 Task: Look for space in Karera, India from 2nd September, 2023 to 6th September, 2023 for 2 adults in price range Rs.15000 to Rs.20000. Place can be entire place with 1  bedroom having 1 bed and 1 bathroom. Property type can be house, flat, guest house, hotel. Booking option can be shelf check-in. Required host language is English.
Action: Mouse moved to (401, 69)
Screenshot: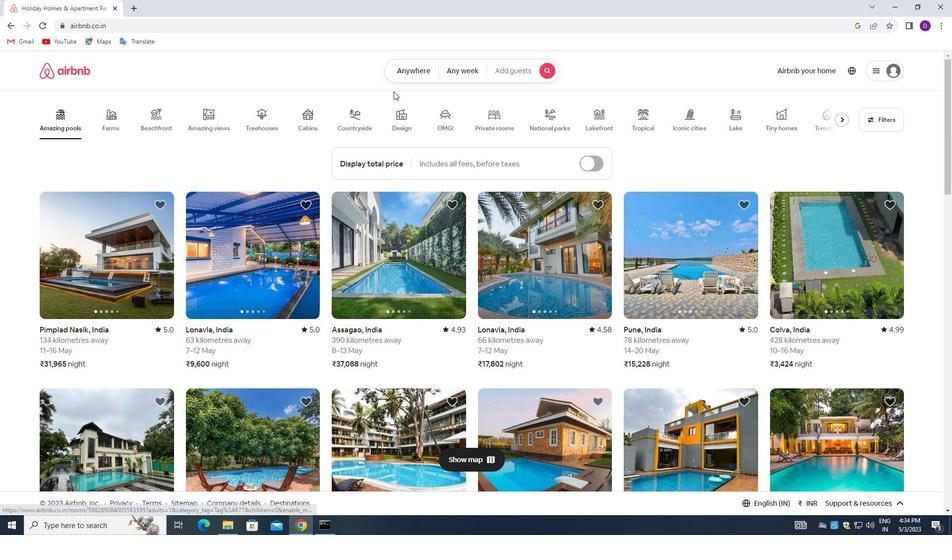
Action: Mouse pressed left at (401, 69)
Screenshot: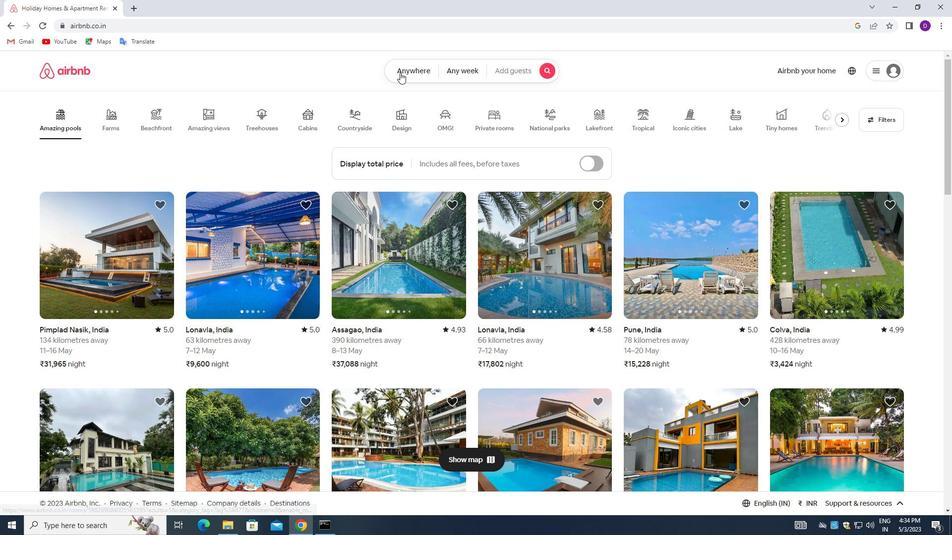 
Action: Mouse moved to (316, 111)
Screenshot: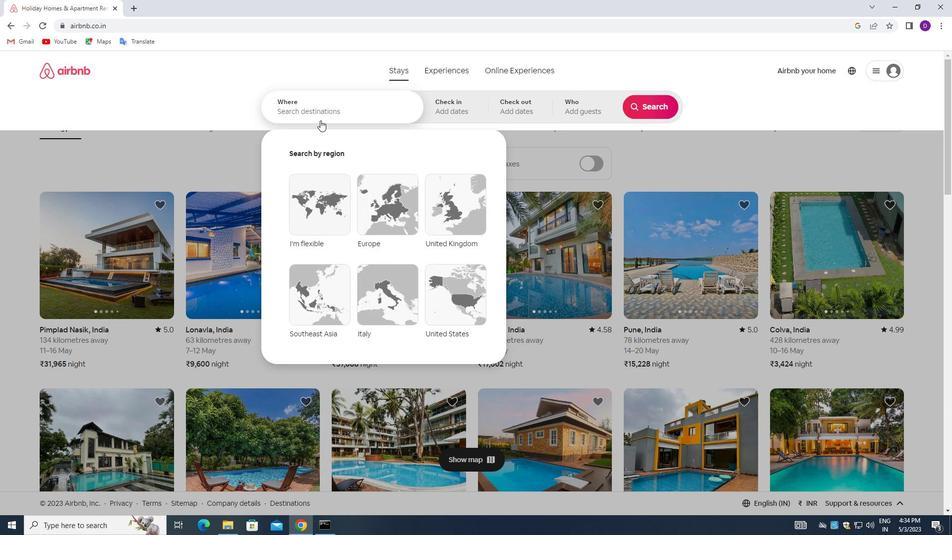 
Action: Mouse pressed left at (316, 111)
Screenshot: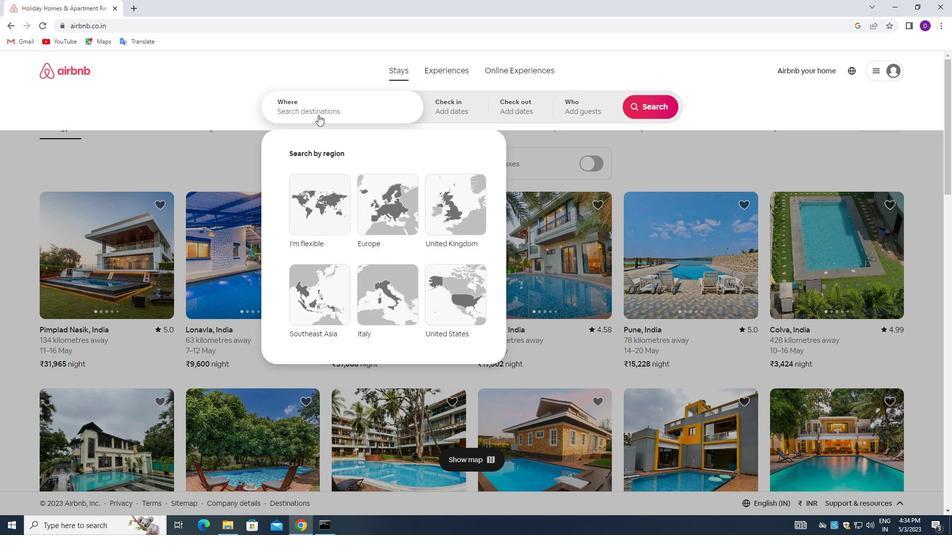 
Action: Mouse moved to (212, 109)
Screenshot: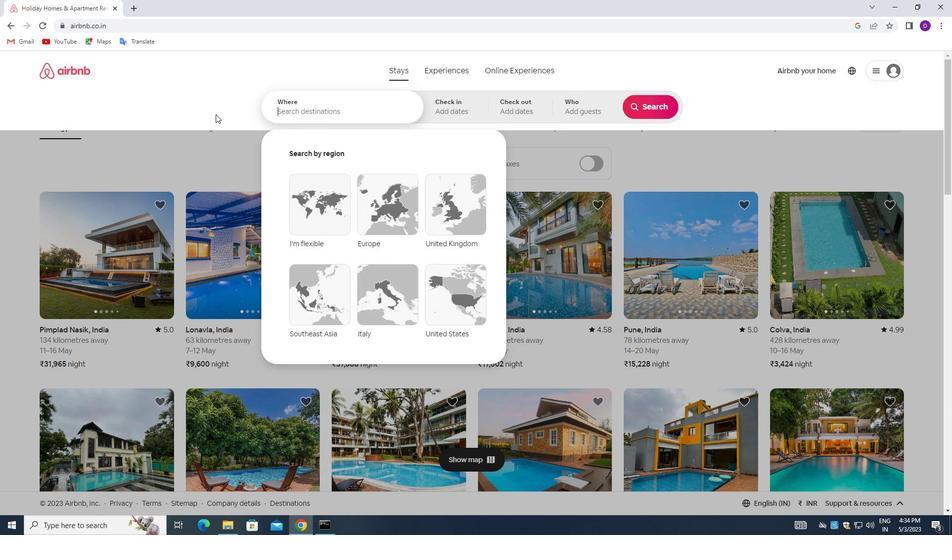 
Action: Key pressed <Key.shift>KARERA,<Key.space><Key.shift>INDIA<Key.enter>
Screenshot: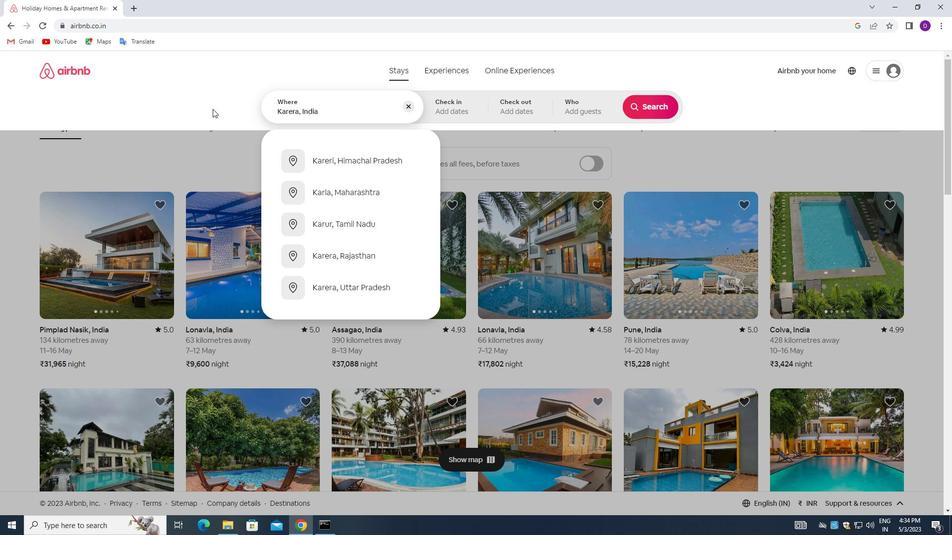 
Action: Mouse moved to (647, 189)
Screenshot: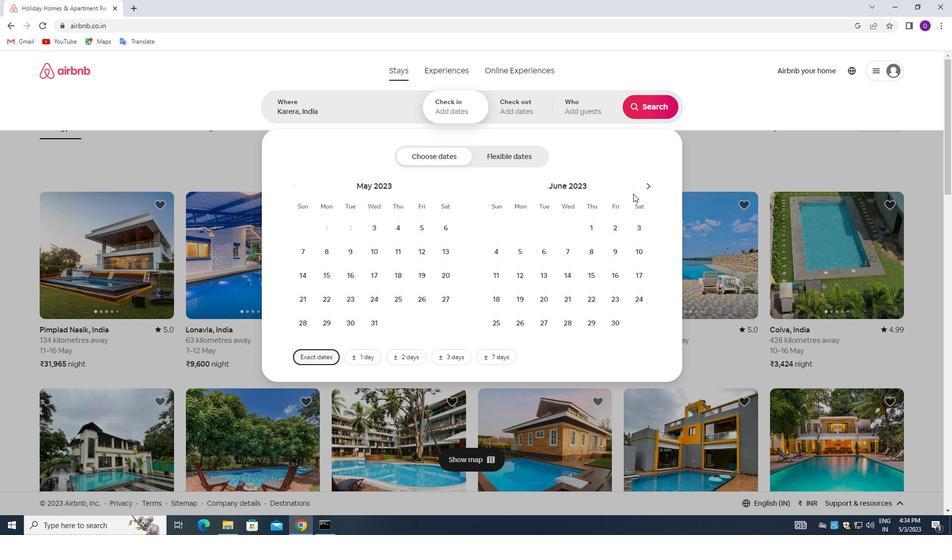 
Action: Mouse pressed left at (647, 189)
Screenshot: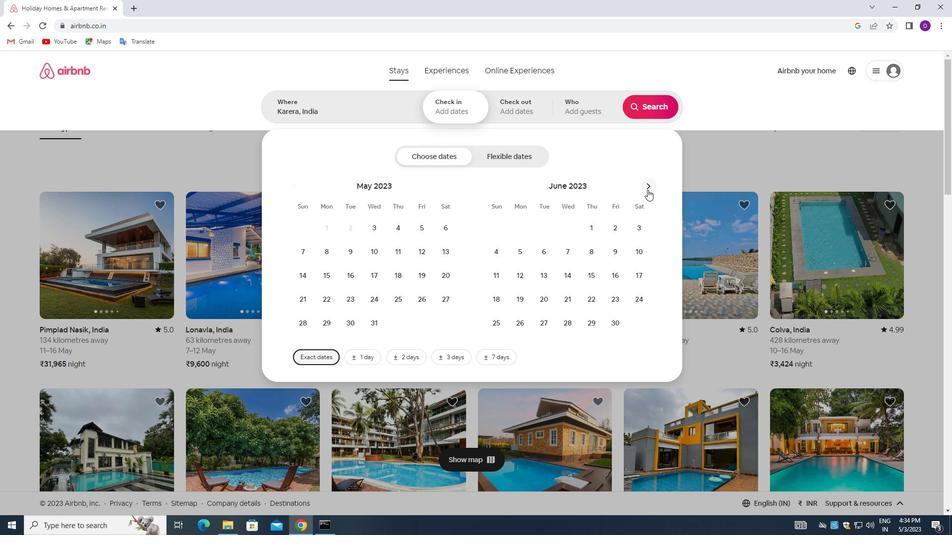 
Action: Mouse pressed left at (647, 189)
Screenshot: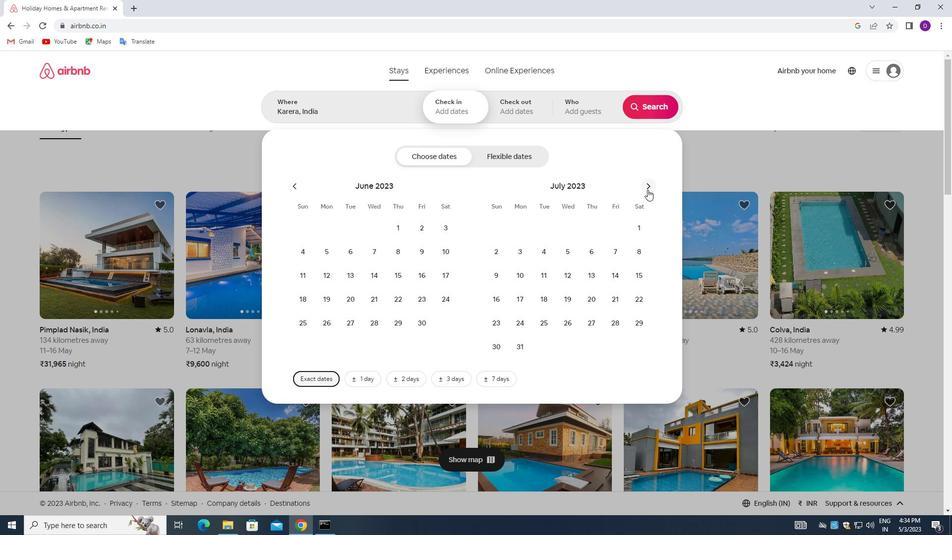 
Action: Mouse pressed left at (647, 189)
Screenshot: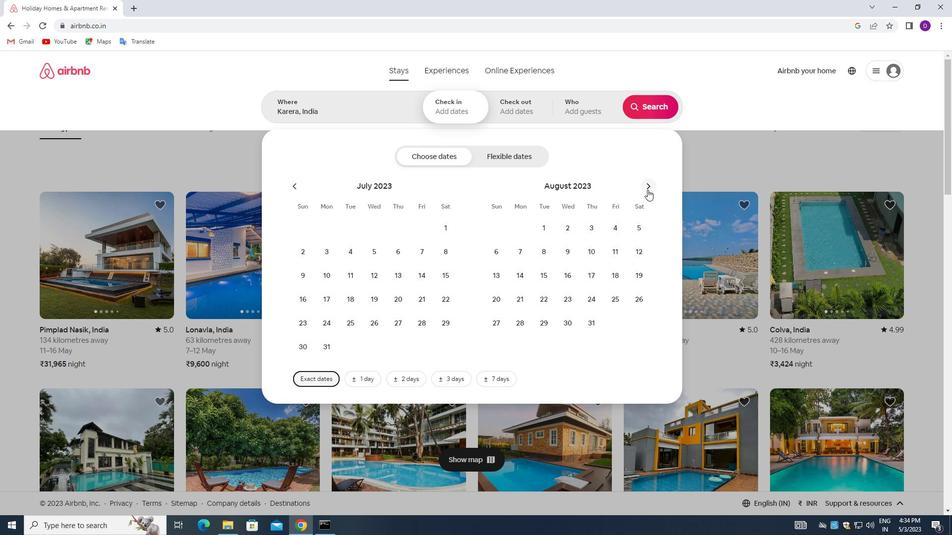 
Action: Mouse moved to (640, 228)
Screenshot: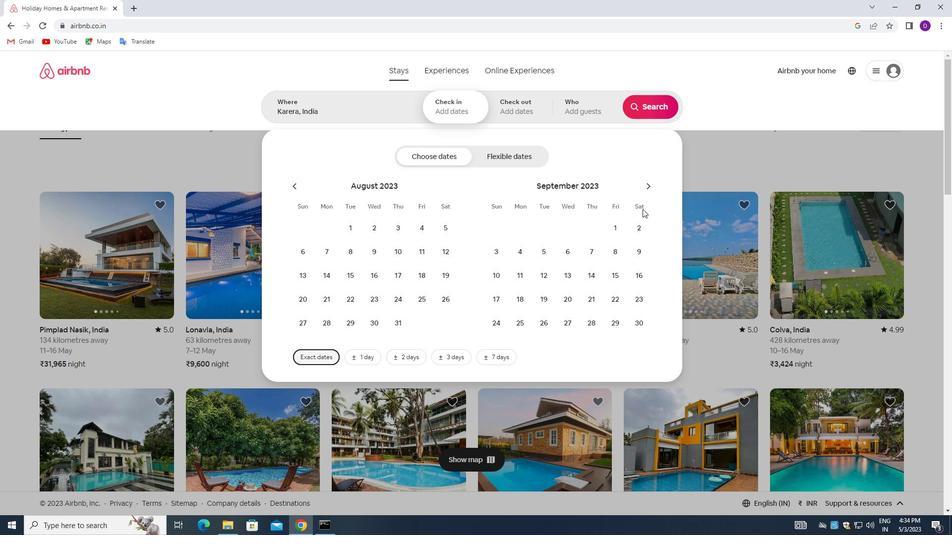 
Action: Mouse pressed left at (640, 228)
Screenshot: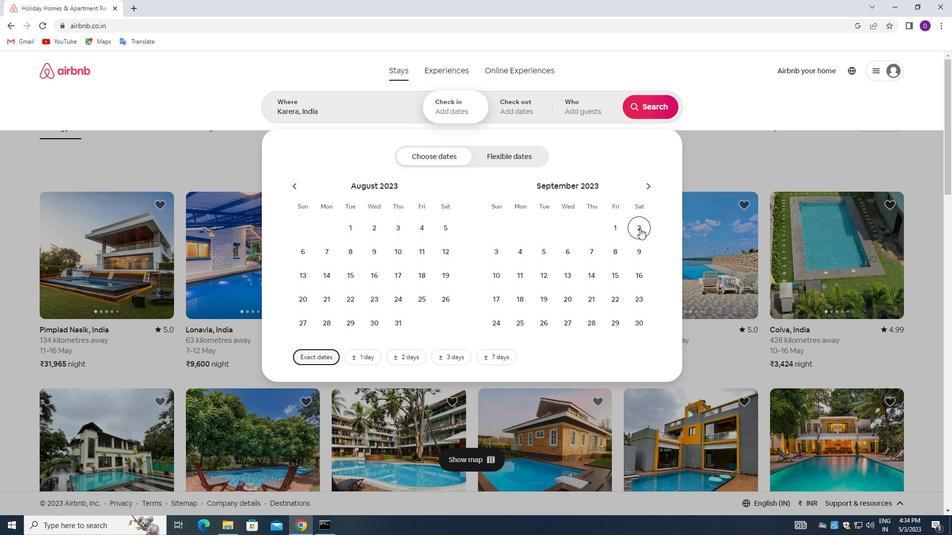 
Action: Mouse moved to (573, 250)
Screenshot: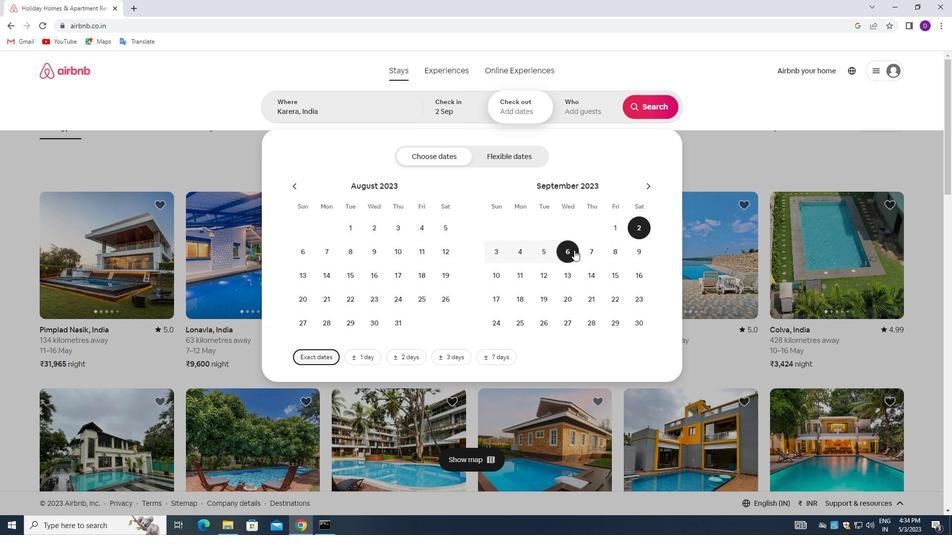 
Action: Mouse pressed left at (573, 250)
Screenshot: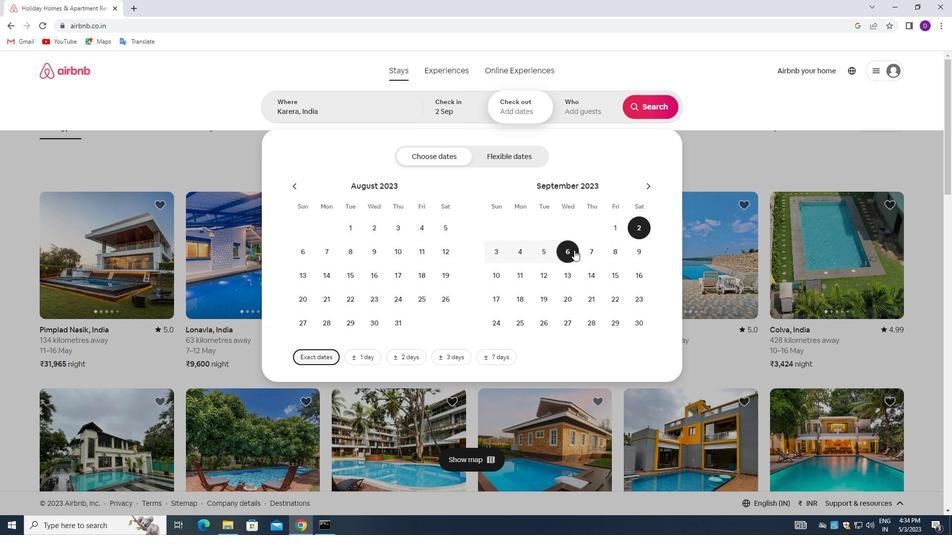
Action: Mouse moved to (573, 106)
Screenshot: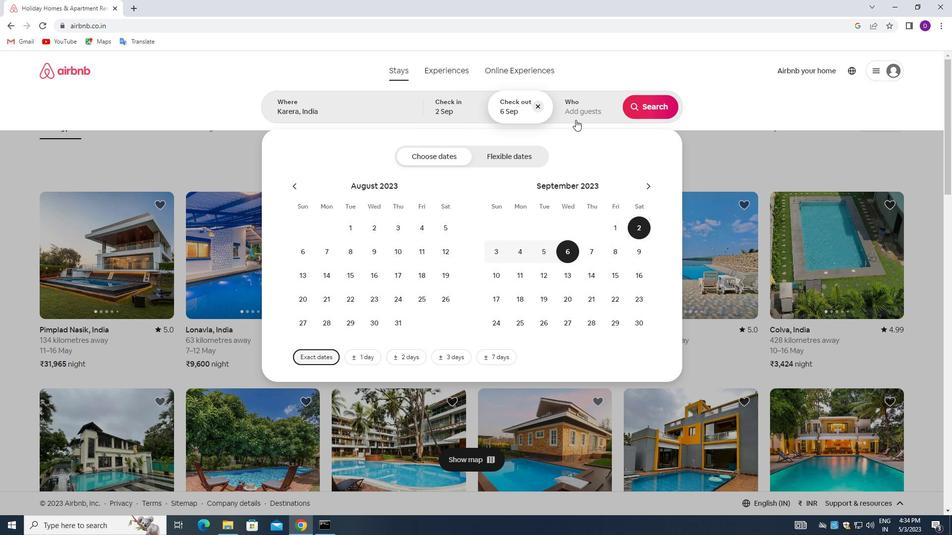 
Action: Mouse pressed left at (573, 106)
Screenshot: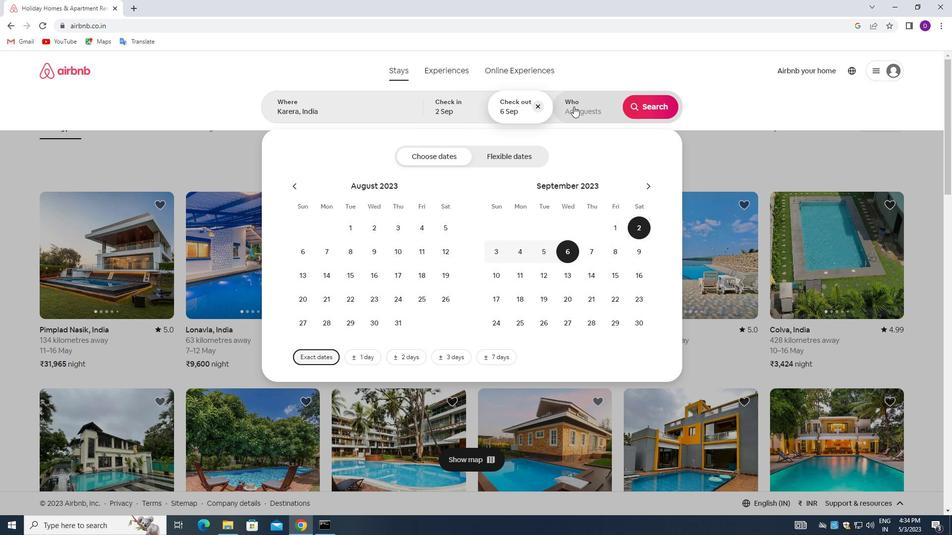 
Action: Mouse moved to (650, 161)
Screenshot: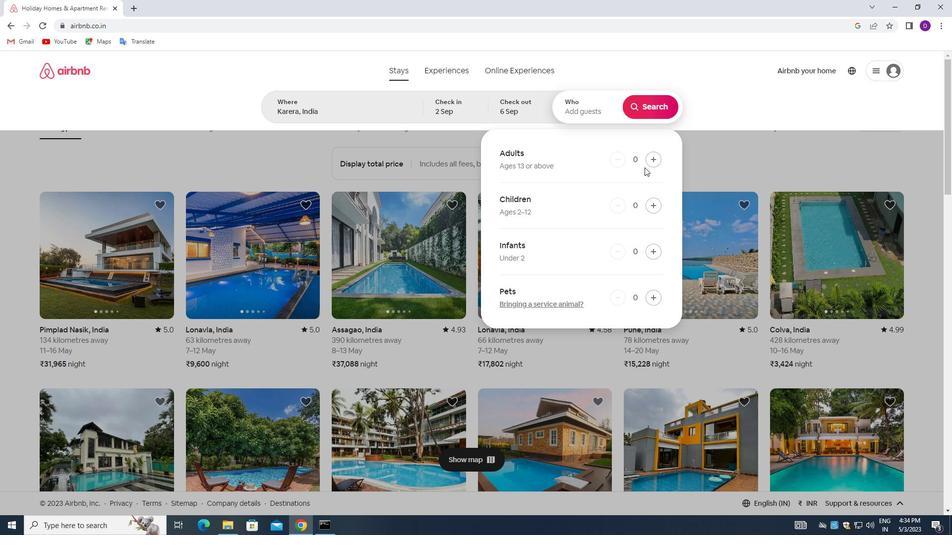 
Action: Mouse pressed left at (650, 161)
Screenshot: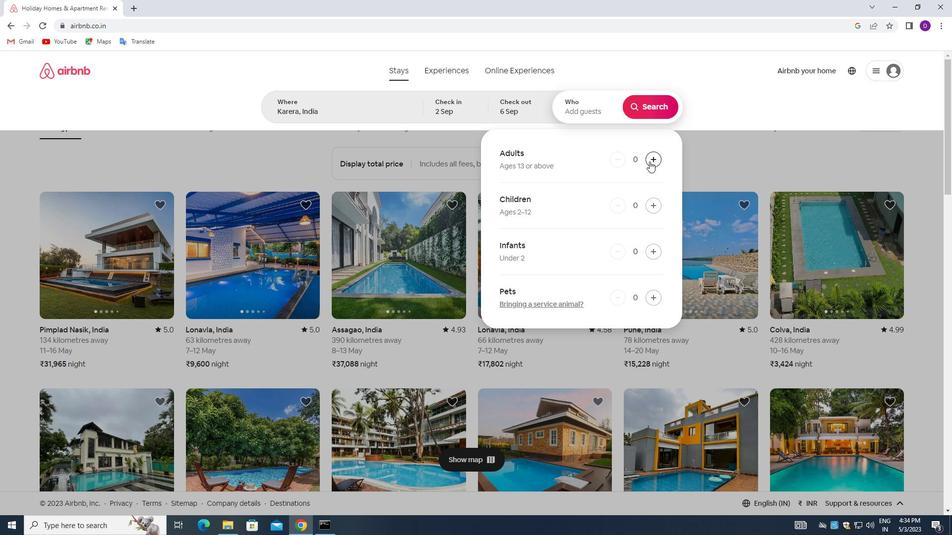 
Action: Mouse moved to (650, 161)
Screenshot: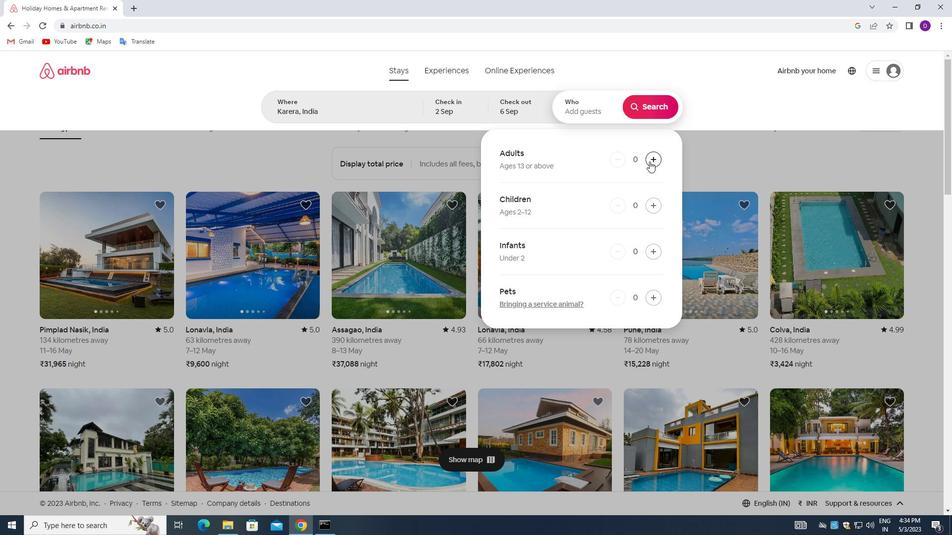 
Action: Mouse pressed left at (650, 161)
Screenshot: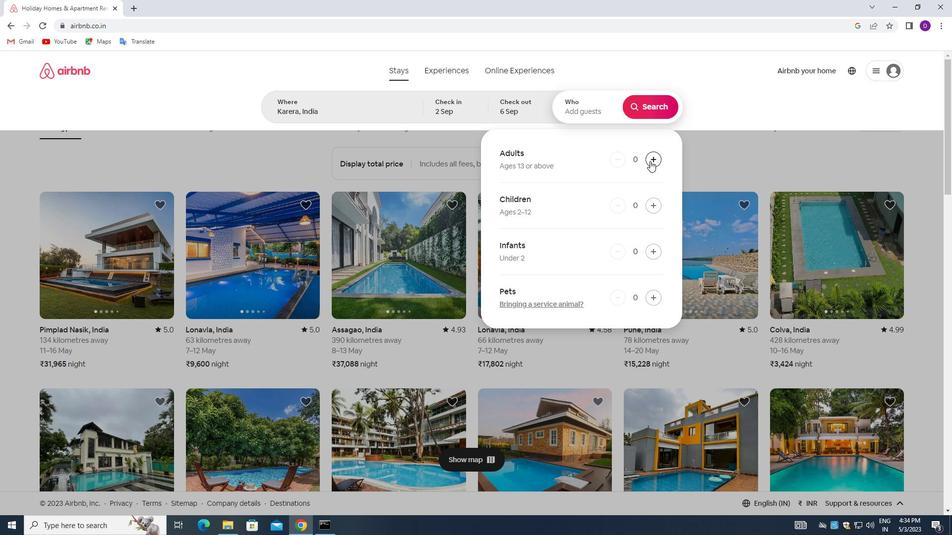 
Action: Mouse moved to (652, 108)
Screenshot: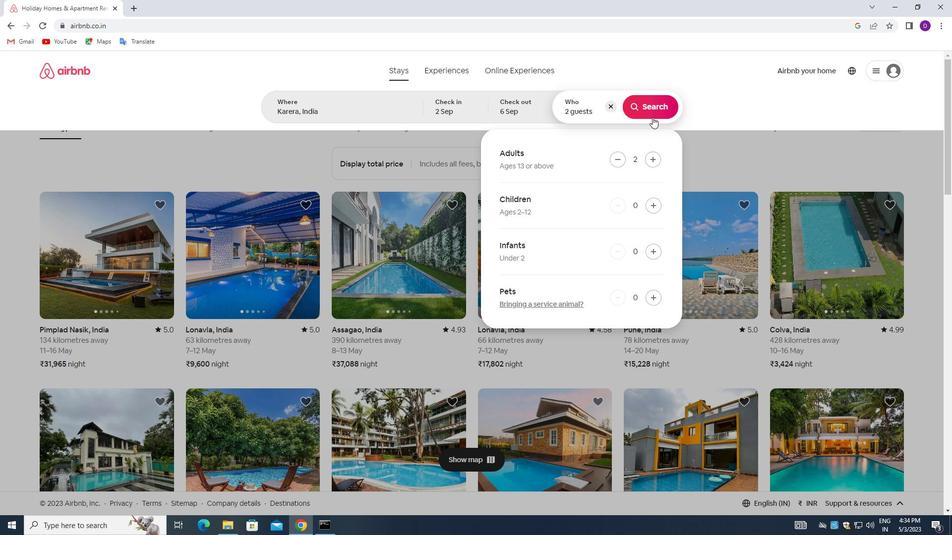 
Action: Mouse pressed left at (652, 108)
Screenshot: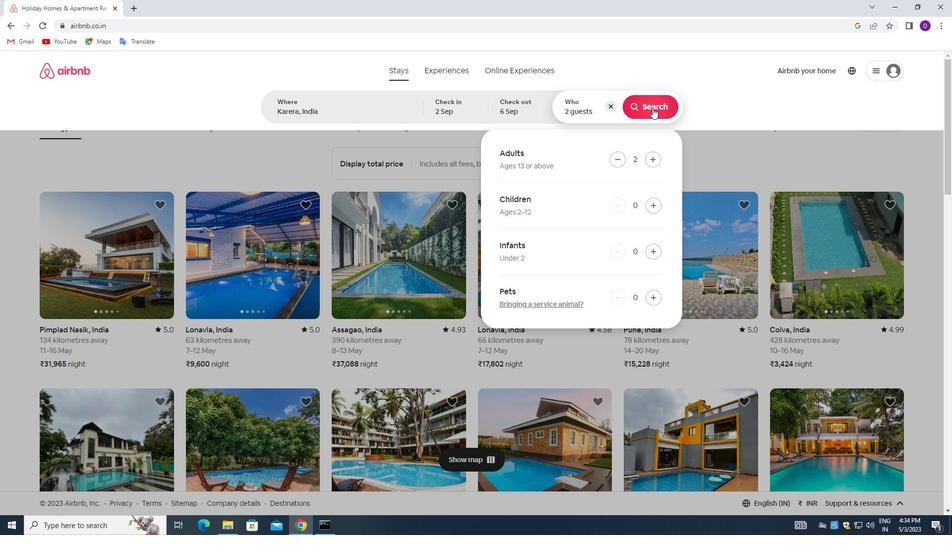 
Action: Mouse moved to (902, 102)
Screenshot: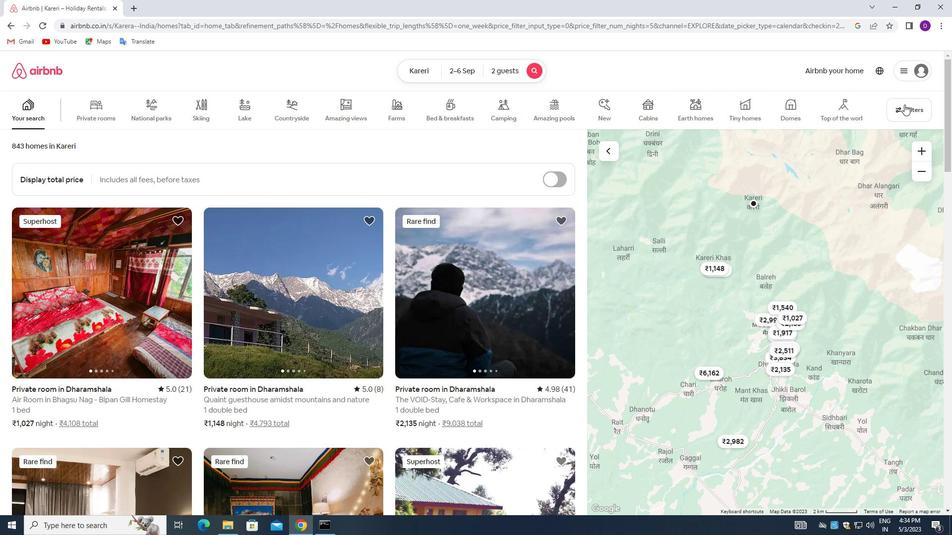 
Action: Mouse pressed left at (902, 102)
Screenshot: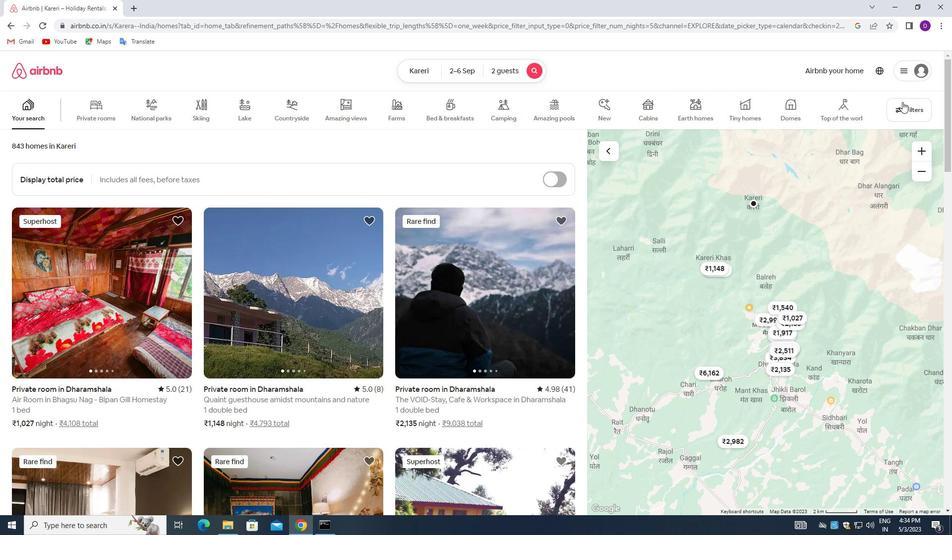 
Action: Mouse moved to (348, 237)
Screenshot: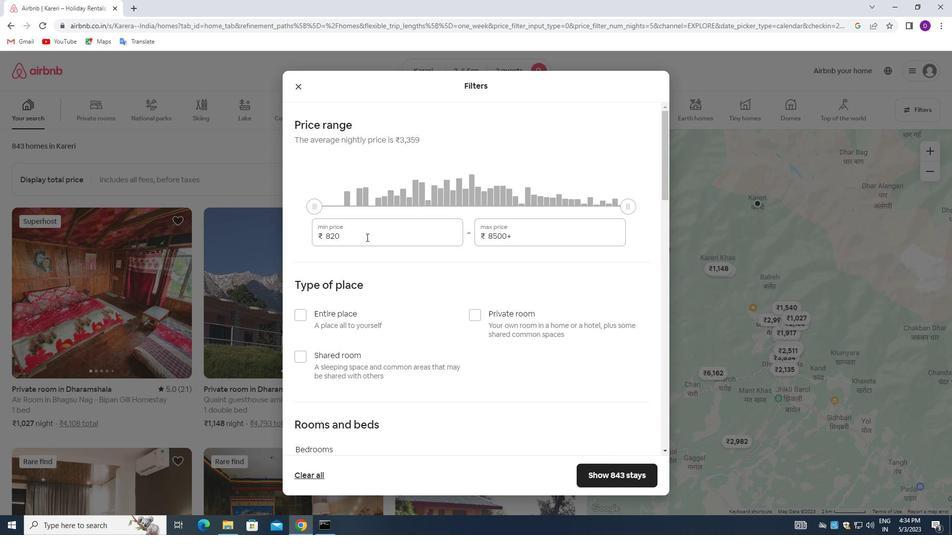 
Action: Mouse pressed left at (348, 237)
Screenshot: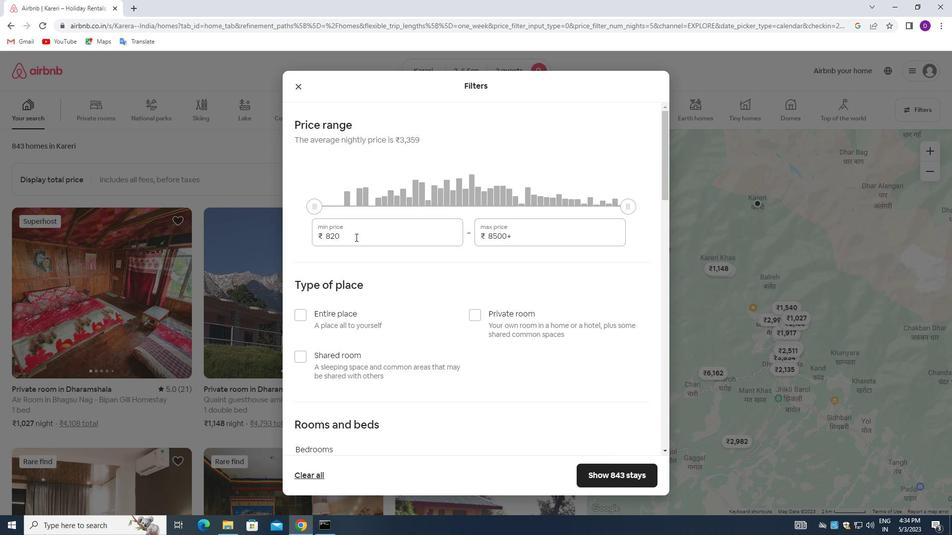 
Action: Mouse pressed left at (348, 237)
Screenshot: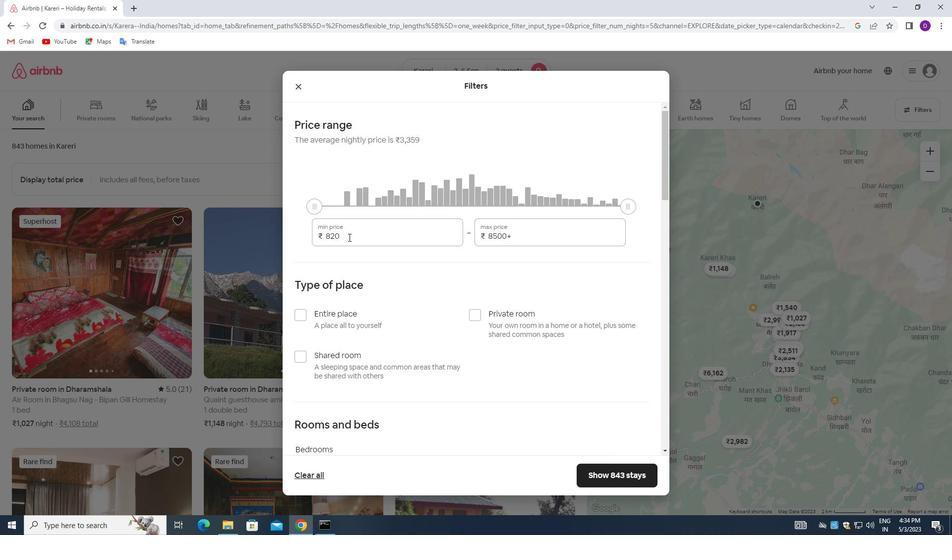 
Action: Key pressed 15000<Key.tab>20000
Screenshot: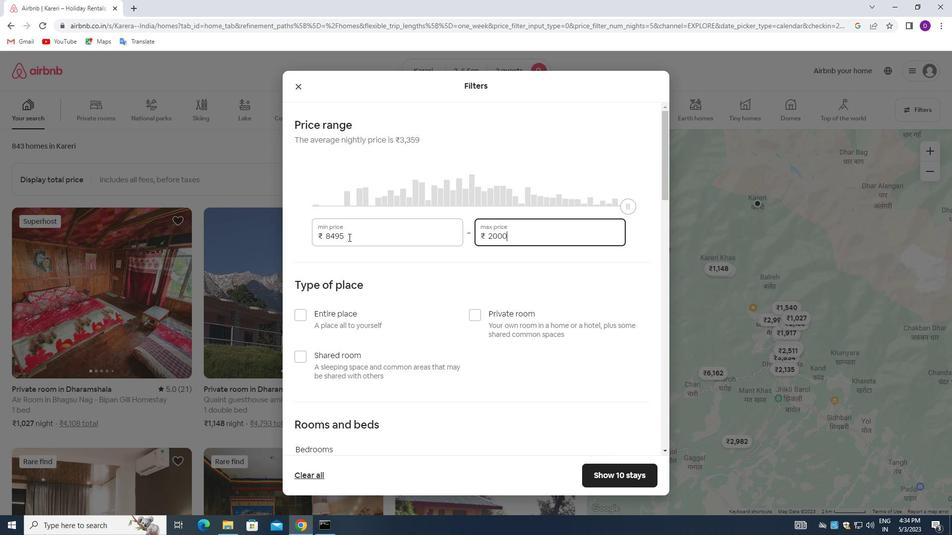
Action: Mouse moved to (414, 322)
Screenshot: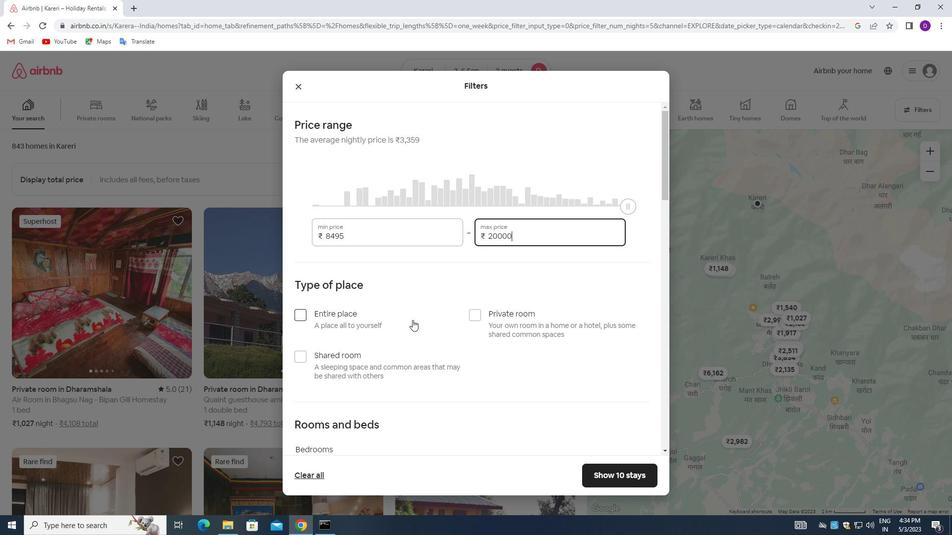 
Action: Mouse scrolled (414, 322) with delta (0, 0)
Screenshot: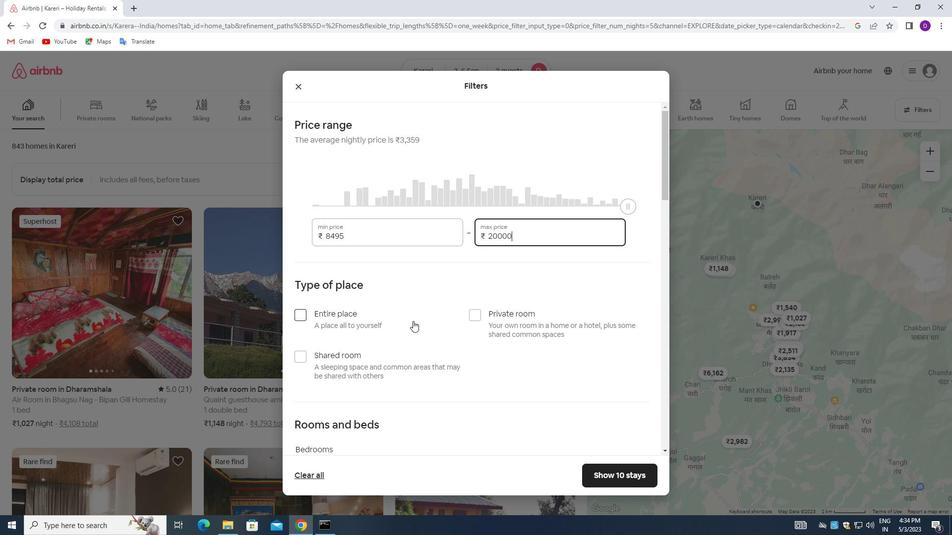 
Action: Mouse moved to (302, 266)
Screenshot: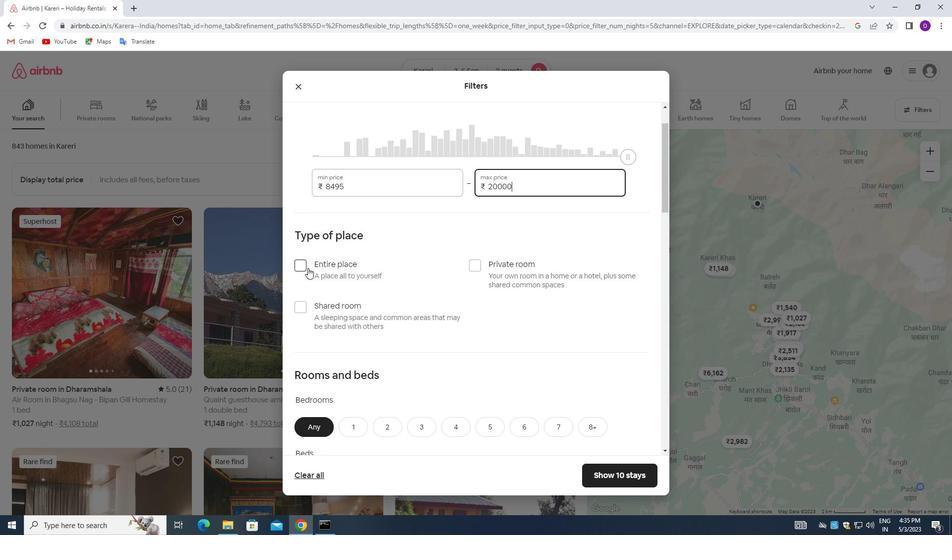 
Action: Mouse pressed left at (302, 266)
Screenshot: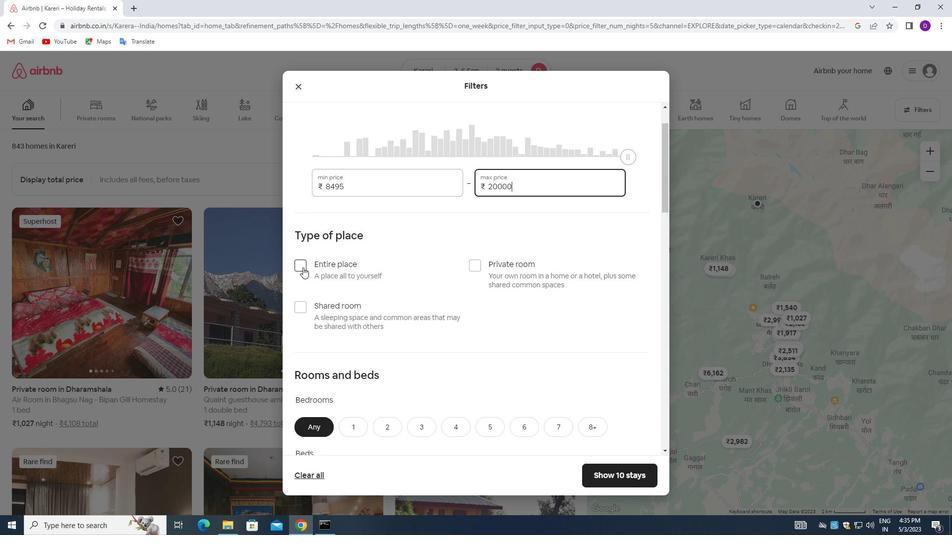 
Action: Mouse moved to (427, 317)
Screenshot: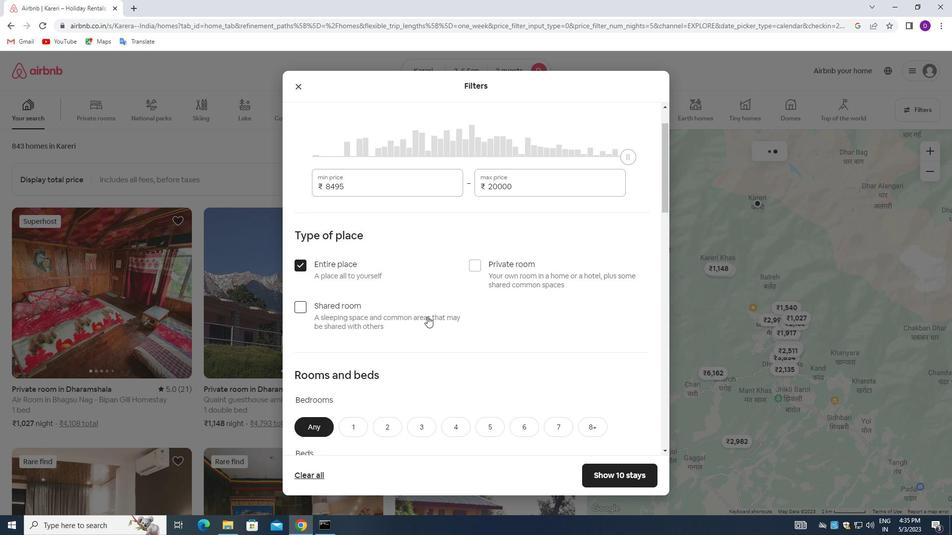 
Action: Mouse scrolled (427, 316) with delta (0, 0)
Screenshot: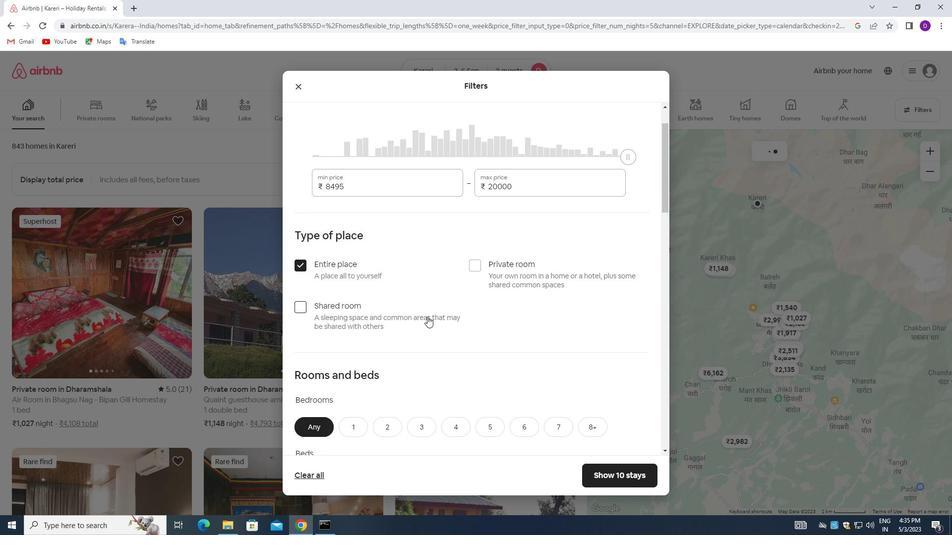 
Action: Mouse scrolled (427, 316) with delta (0, 0)
Screenshot: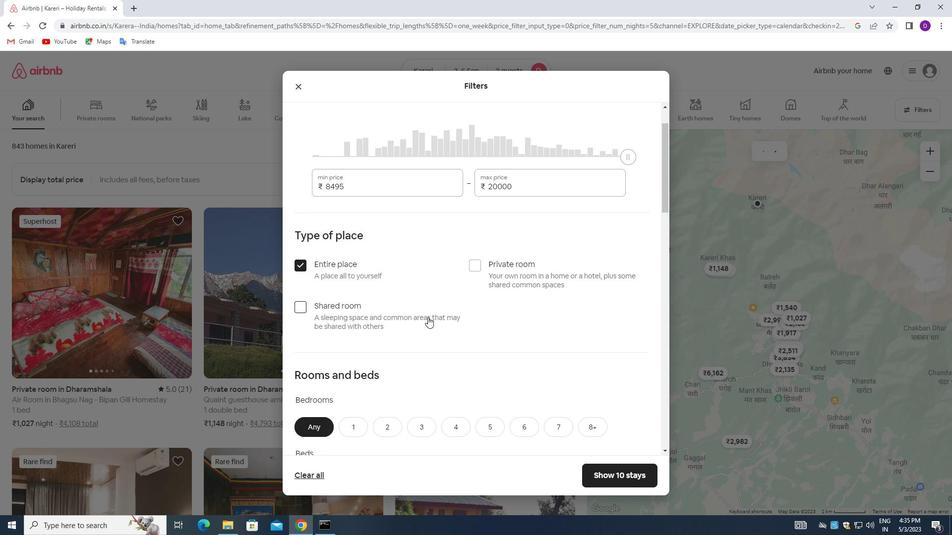 
Action: Mouse moved to (427, 317)
Screenshot: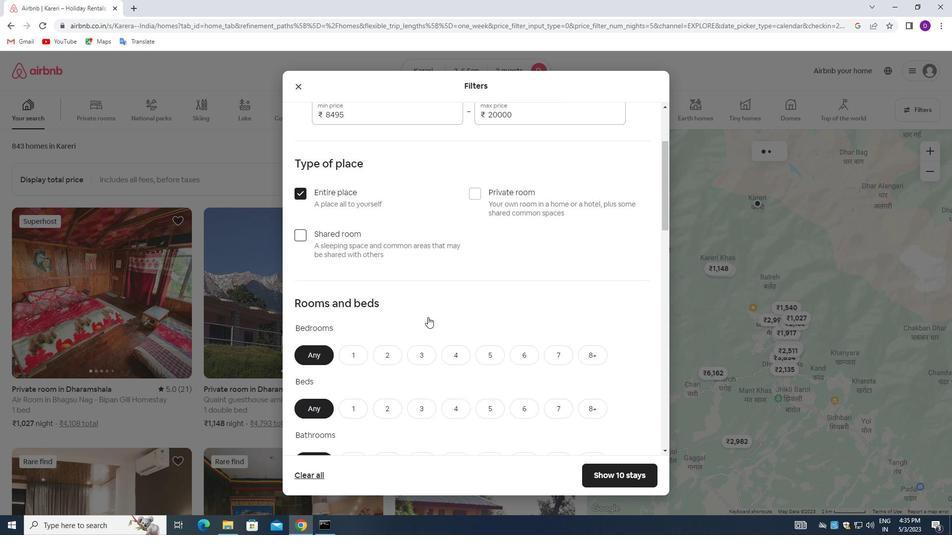 
Action: Mouse scrolled (427, 316) with delta (0, 0)
Screenshot: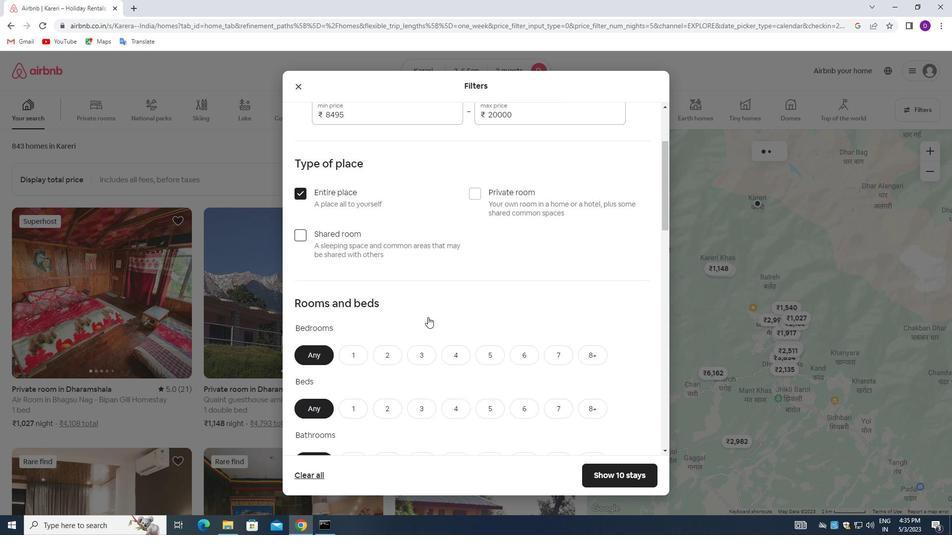 
Action: Mouse moved to (354, 282)
Screenshot: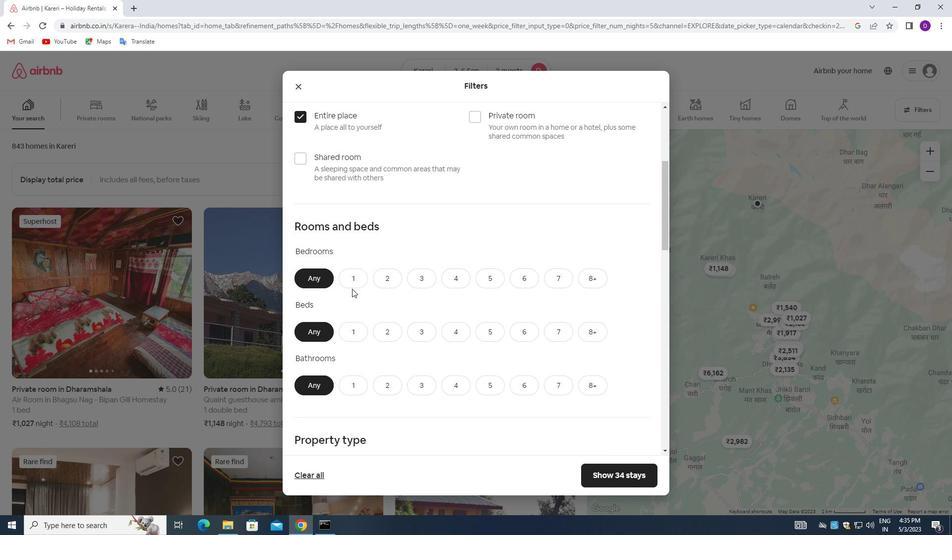 
Action: Mouse pressed left at (354, 282)
Screenshot: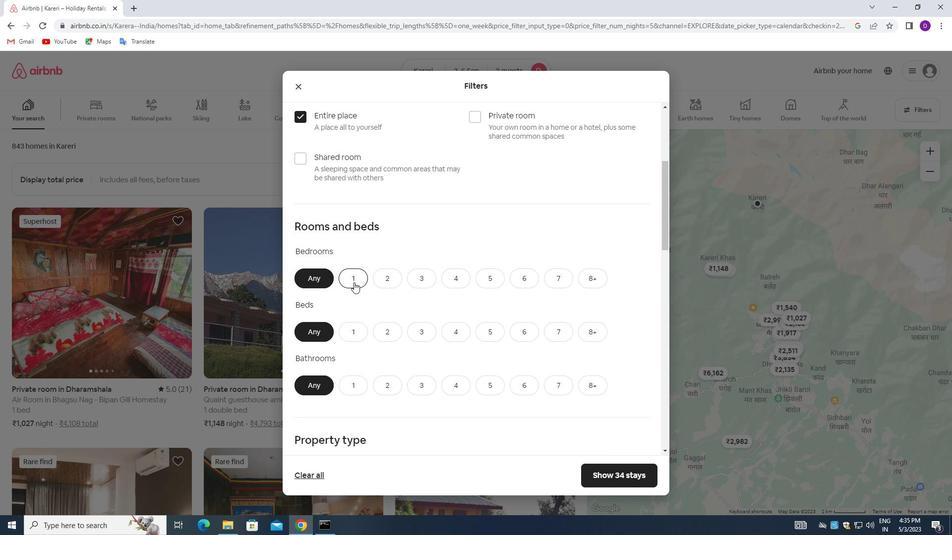 
Action: Mouse moved to (358, 337)
Screenshot: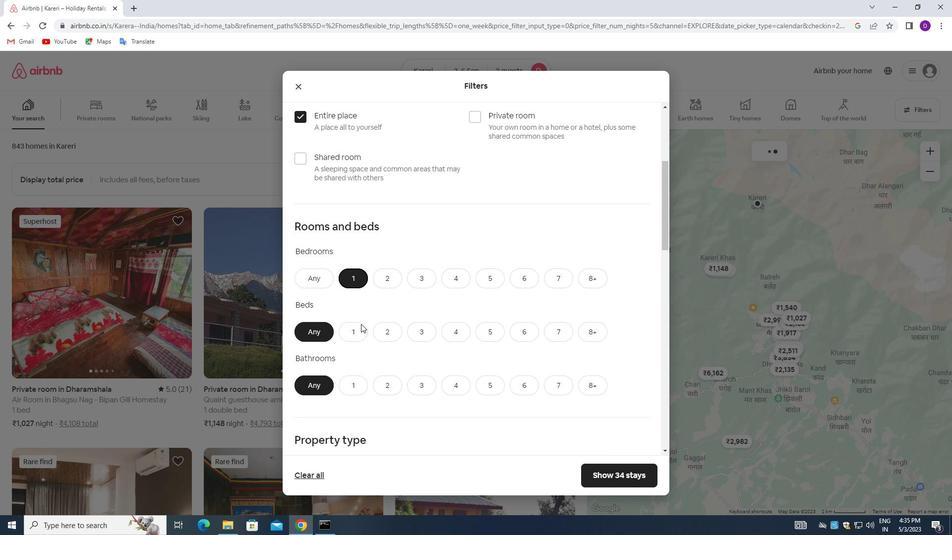 
Action: Mouse pressed left at (358, 337)
Screenshot: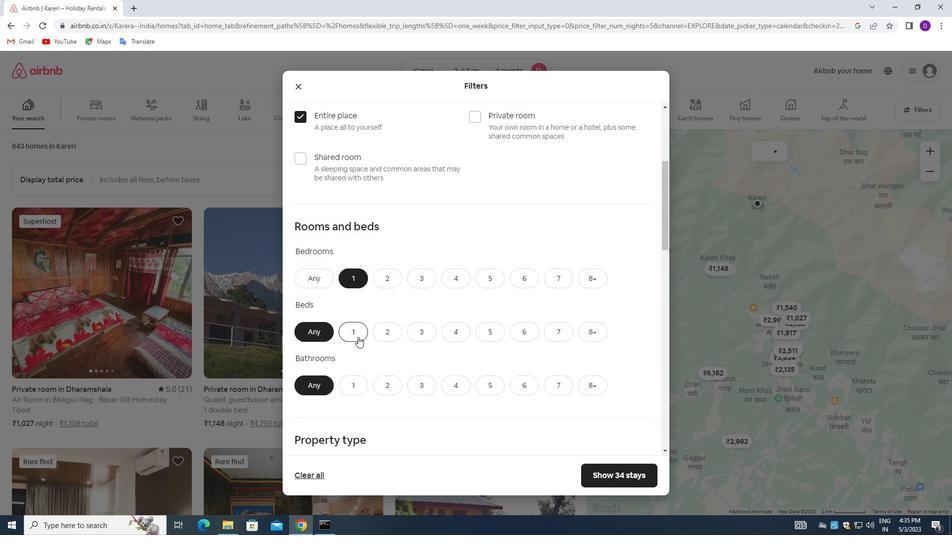 
Action: Mouse moved to (353, 390)
Screenshot: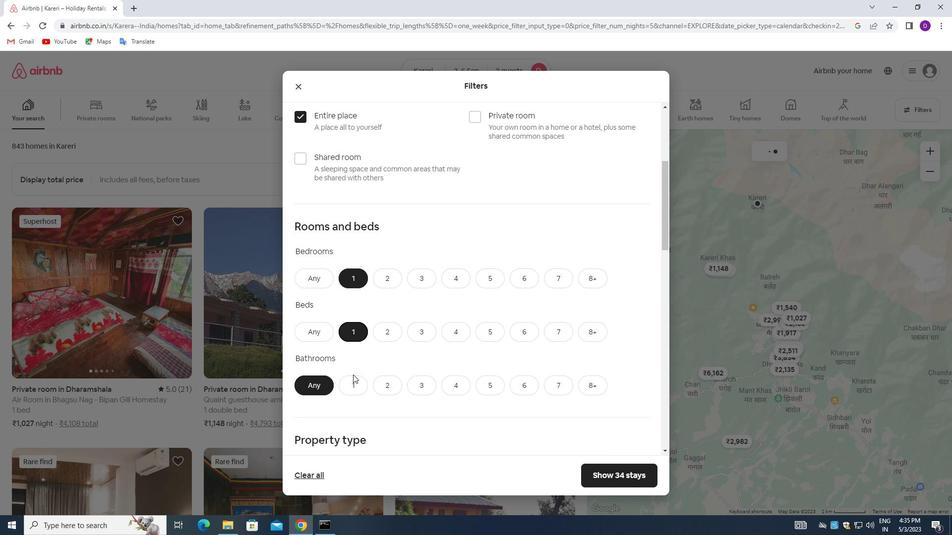 
Action: Mouse pressed left at (353, 390)
Screenshot: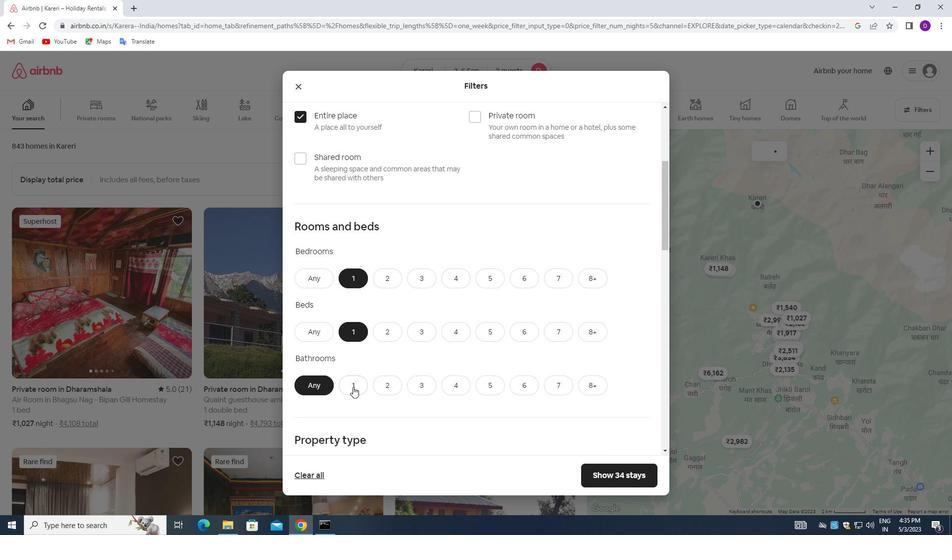 
Action: Mouse moved to (386, 303)
Screenshot: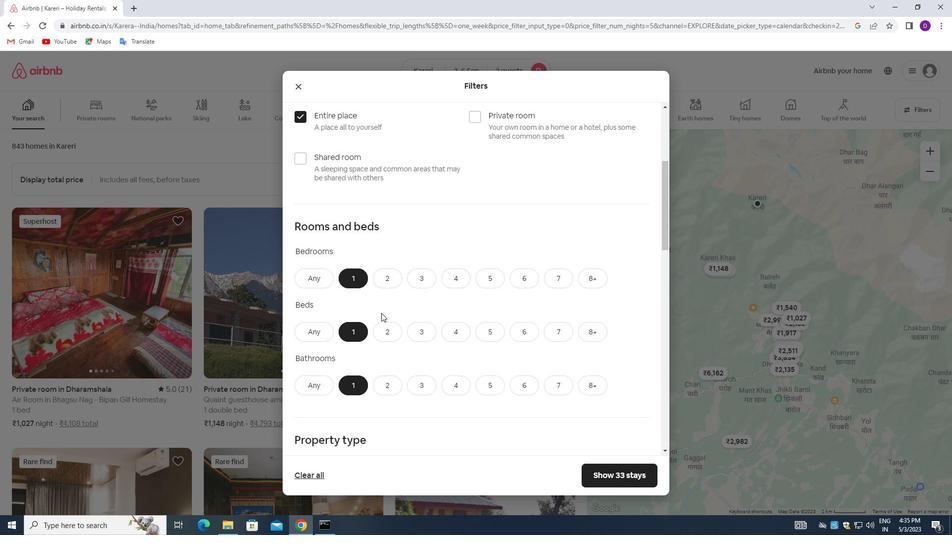 
Action: Mouse scrolled (386, 303) with delta (0, 0)
Screenshot: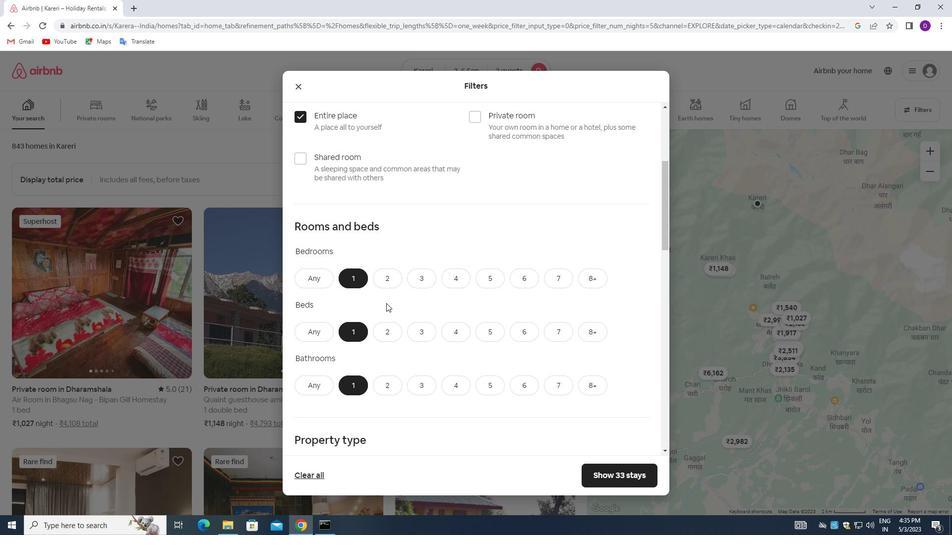 
Action: Mouse scrolled (386, 303) with delta (0, 0)
Screenshot: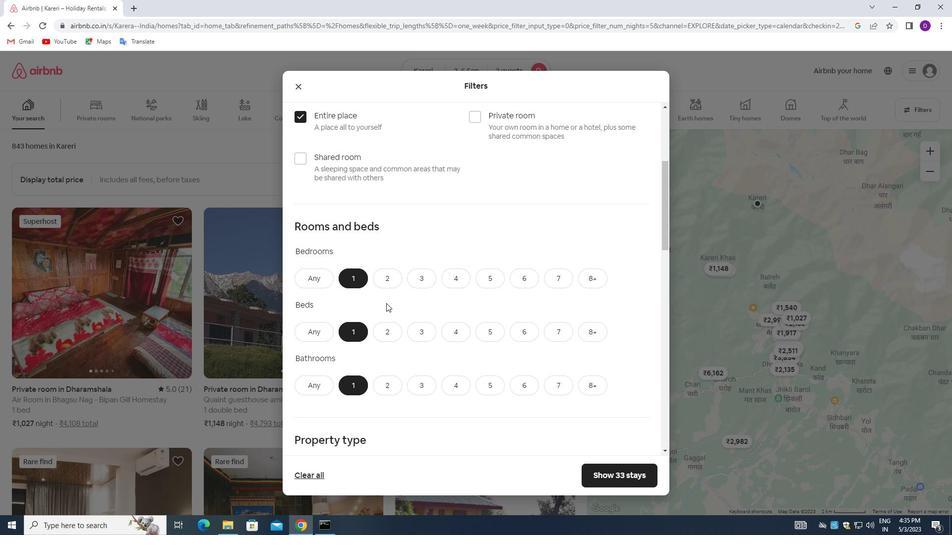 
Action: Mouse scrolled (386, 303) with delta (0, 0)
Screenshot: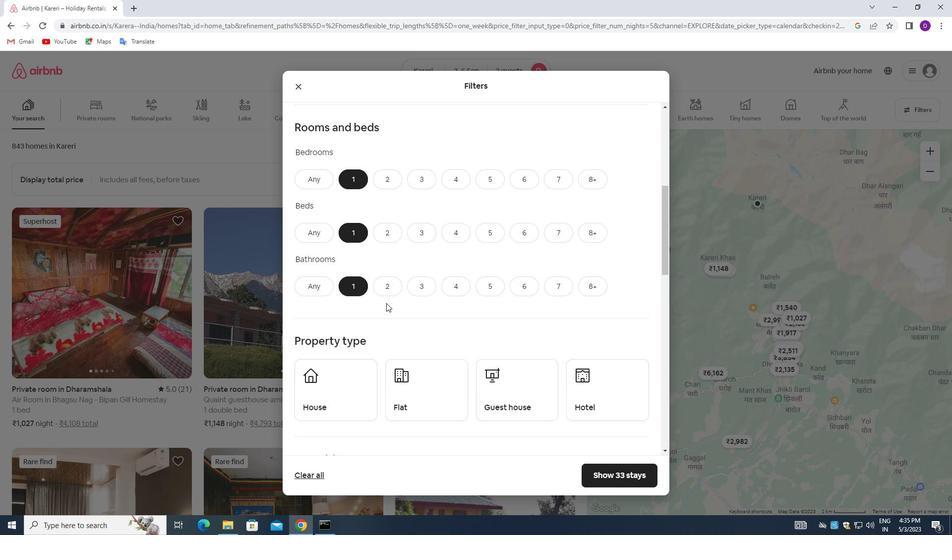
Action: Mouse scrolled (386, 303) with delta (0, 0)
Screenshot: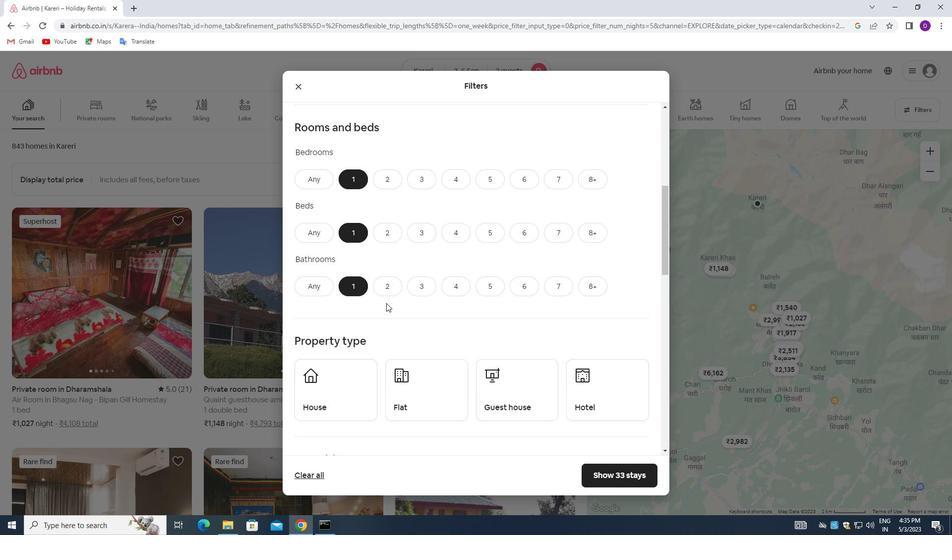 
Action: Mouse moved to (353, 294)
Screenshot: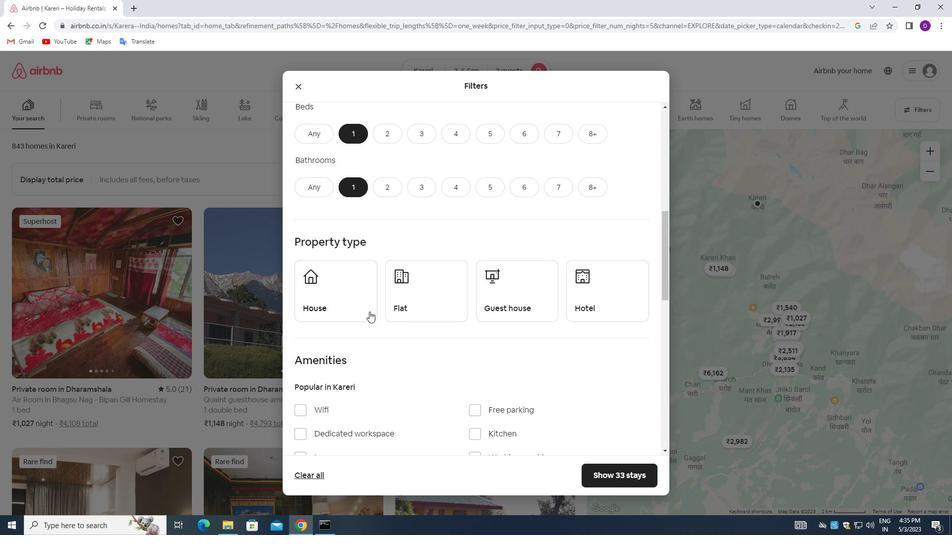 
Action: Mouse pressed left at (353, 294)
Screenshot: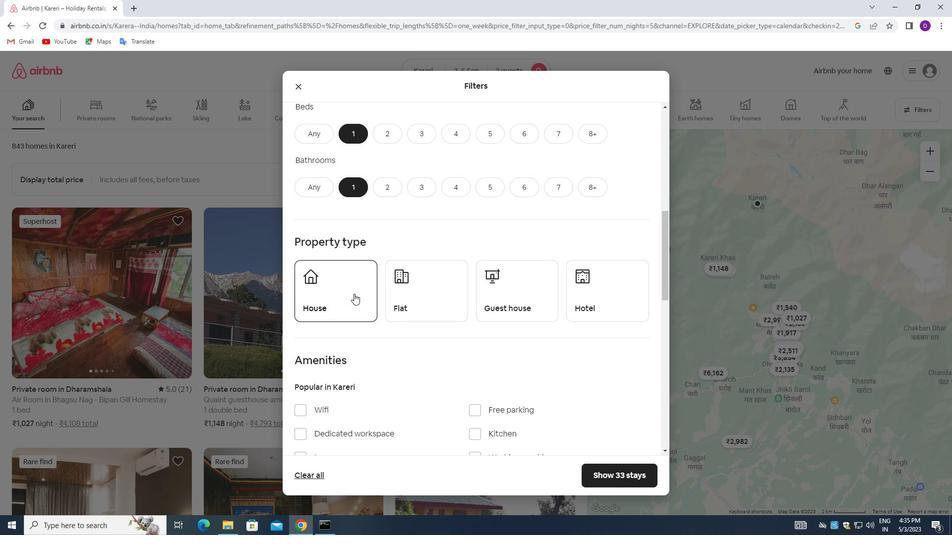
Action: Mouse moved to (430, 296)
Screenshot: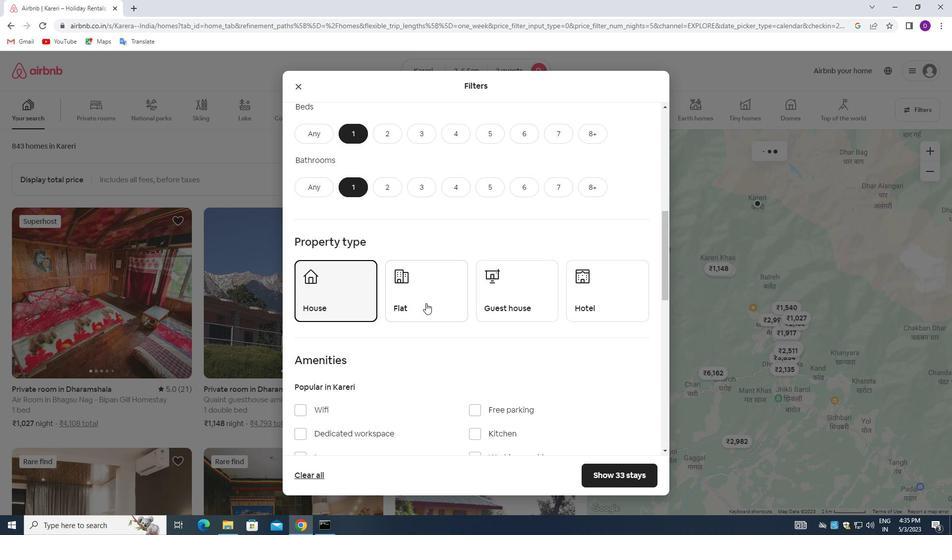 
Action: Mouse pressed left at (430, 296)
Screenshot: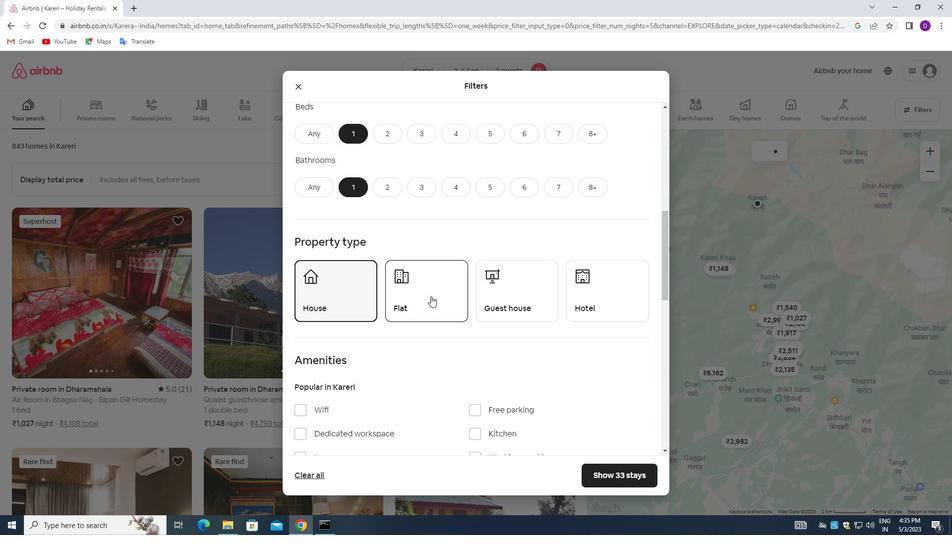 
Action: Mouse moved to (516, 289)
Screenshot: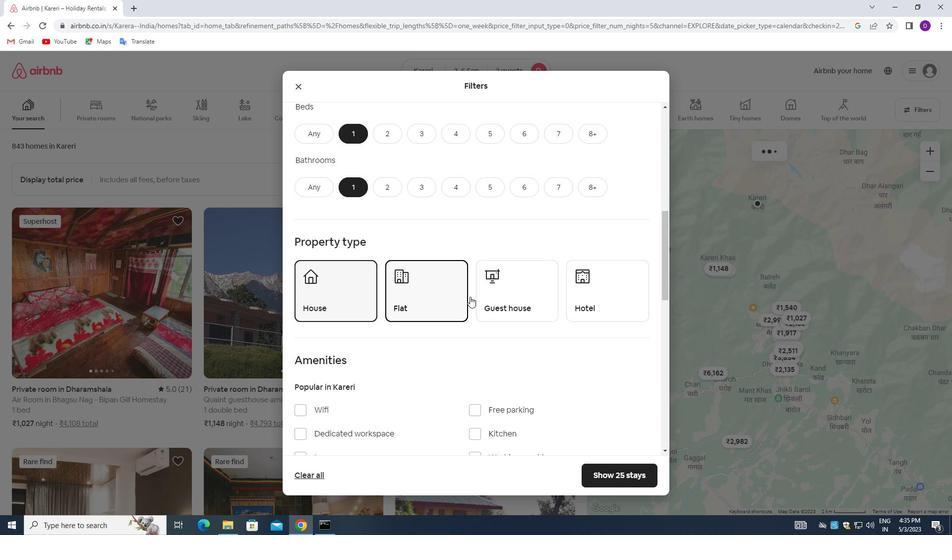 
Action: Mouse pressed left at (516, 289)
Screenshot: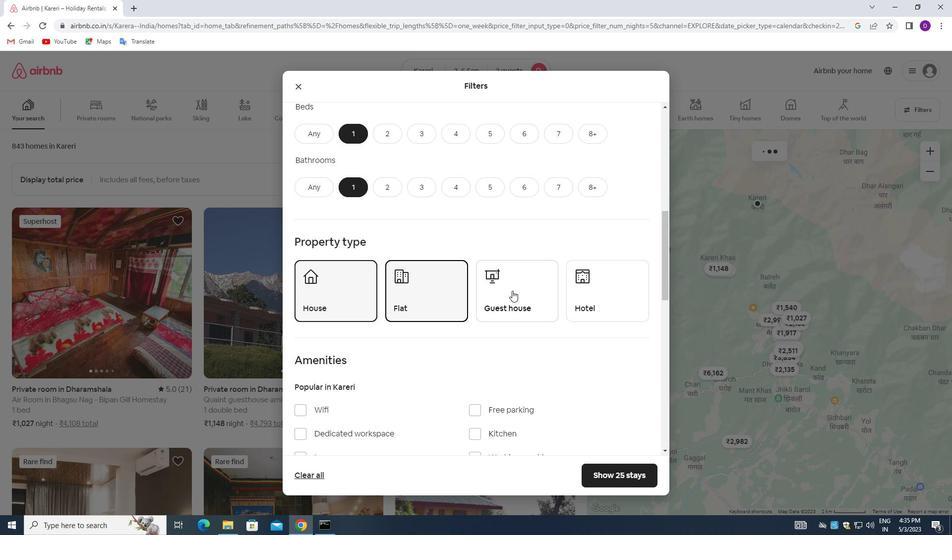 
Action: Mouse moved to (606, 283)
Screenshot: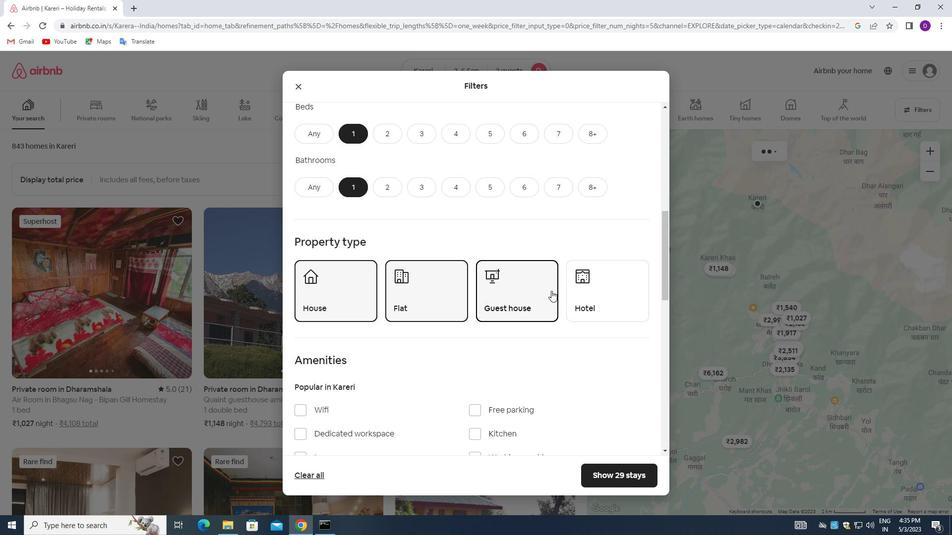 
Action: Mouse pressed left at (606, 283)
Screenshot: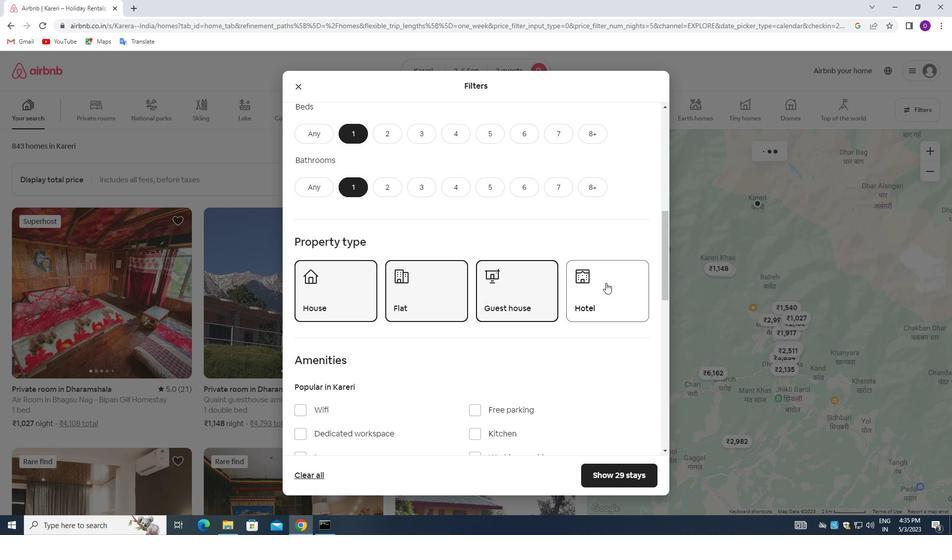 
Action: Mouse moved to (456, 297)
Screenshot: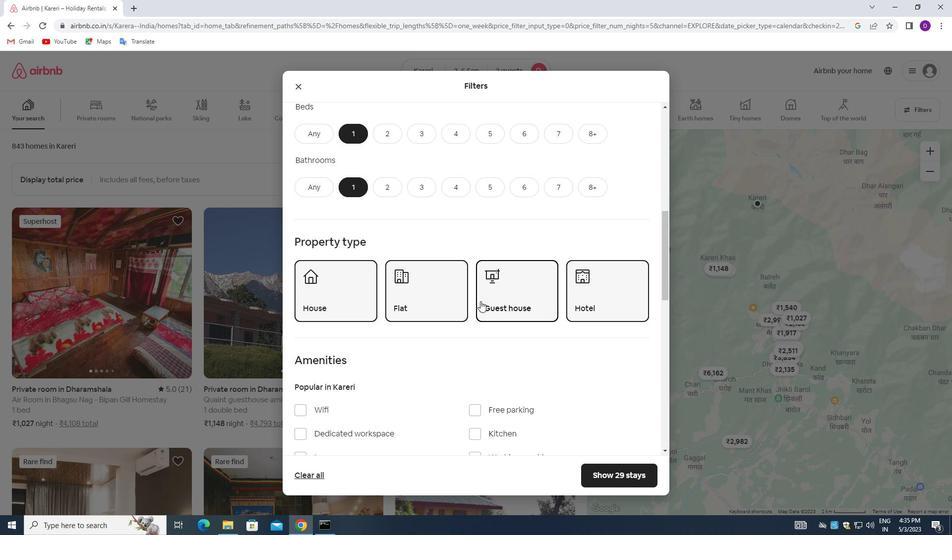 
Action: Mouse scrolled (456, 296) with delta (0, 0)
Screenshot: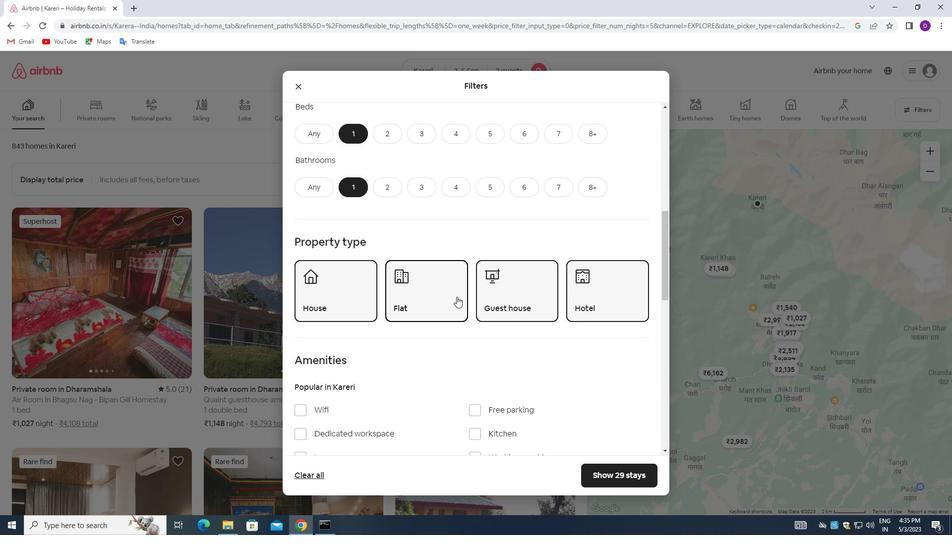 
Action: Mouse scrolled (456, 296) with delta (0, 0)
Screenshot: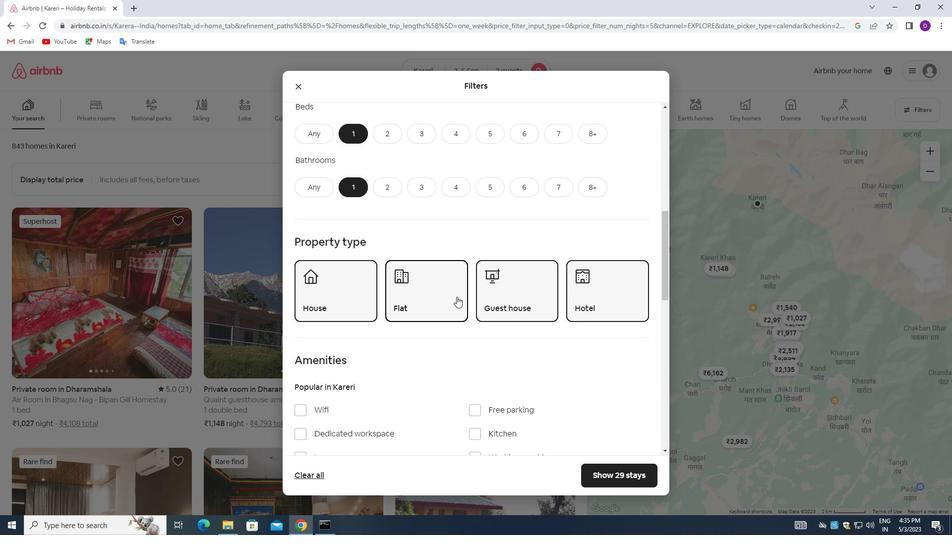 
Action: Mouse moved to (490, 297)
Screenshot: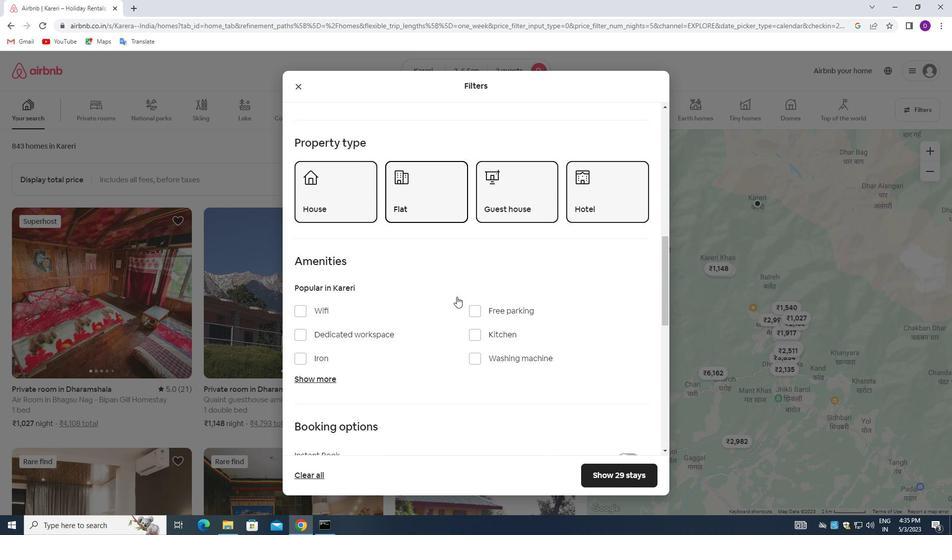 
Action: Mouse scrolled (490, 296) with delta (0, 0)
Screenshot: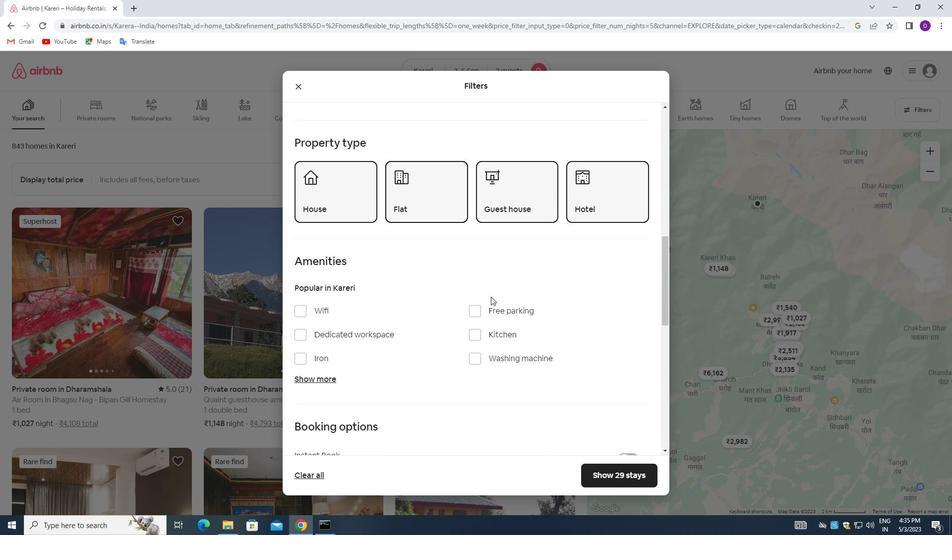 
Action: Mouse scrolled (490, 296) with delta (0, 0)
Screenshot: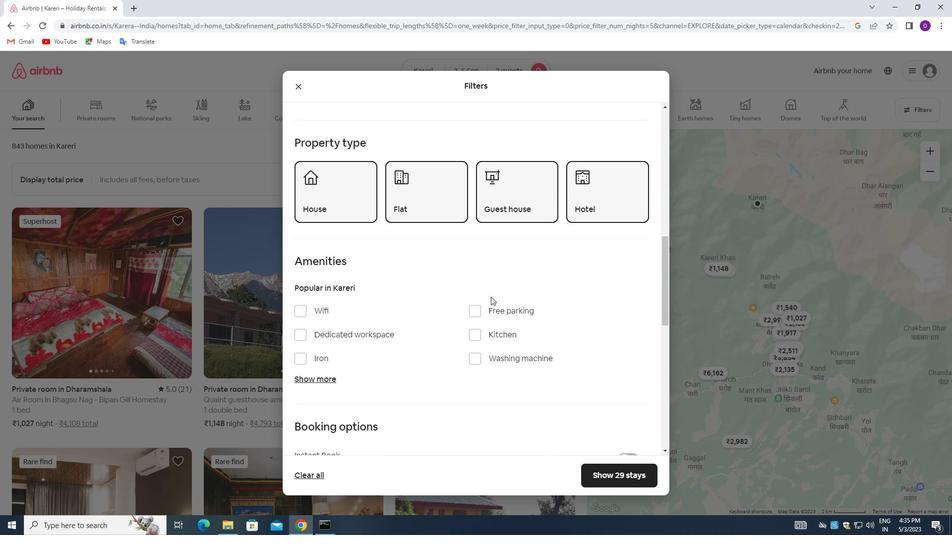 
Action: Mouse scrolled (490, 296) with delta (0, 0)
Screenshot: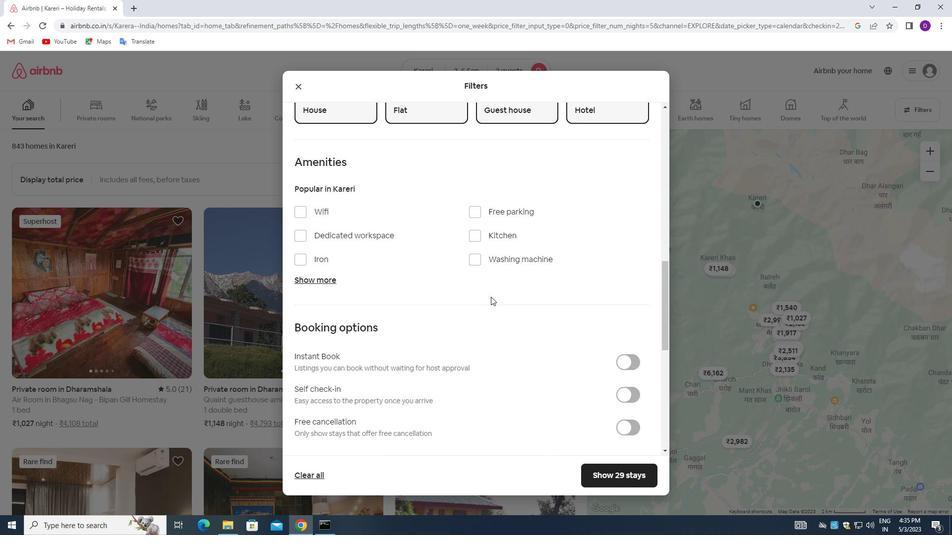 
Action: Mouse moved to (491, 302)
Screenshot: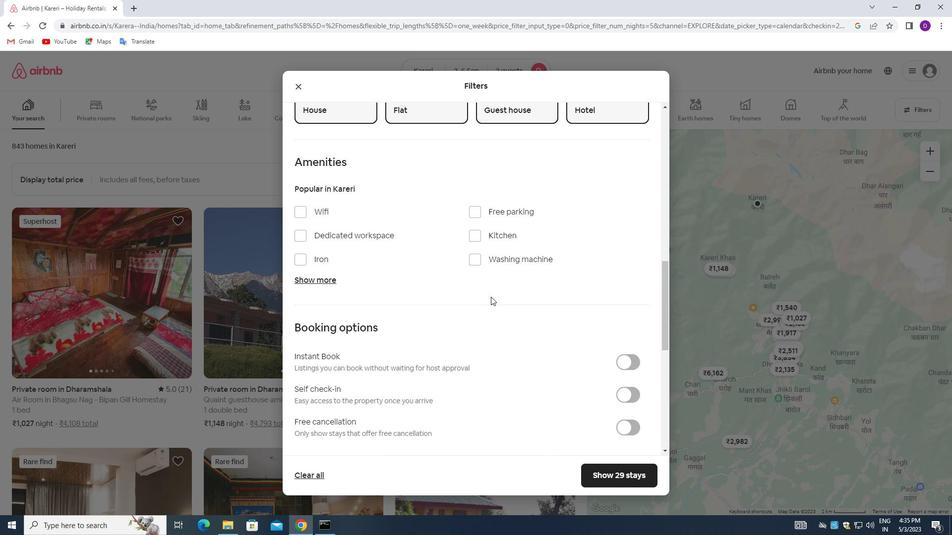 
Action: Mouse scrolled (491, 301) with delta (0, 0)
Screenshot: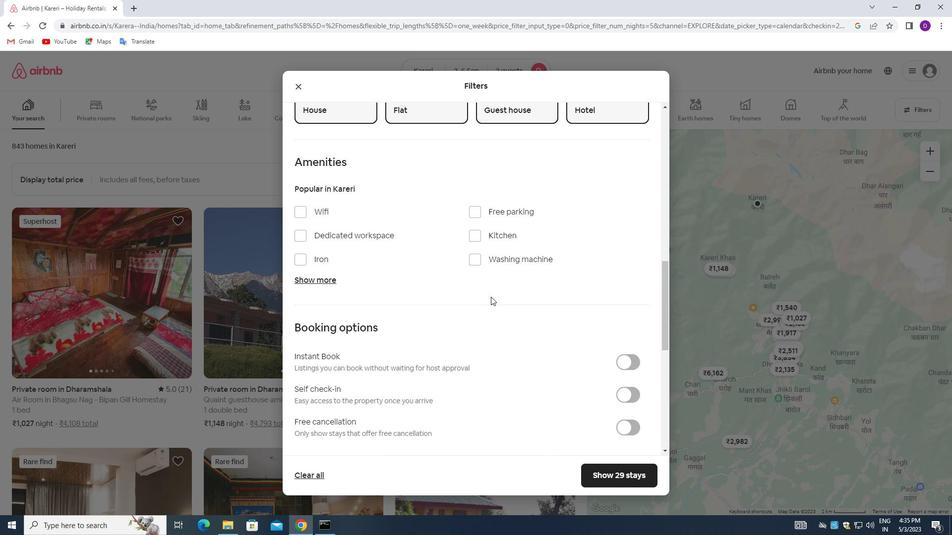 
Action: Mouse moved to (621, 299)
Screenshot: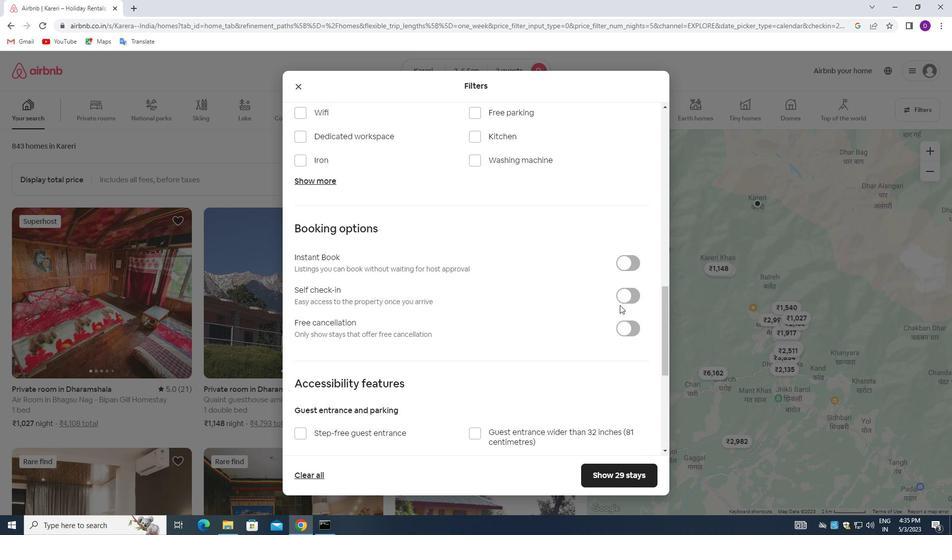 
Action: Mouse pressed left at (621, 299)
Screenshot: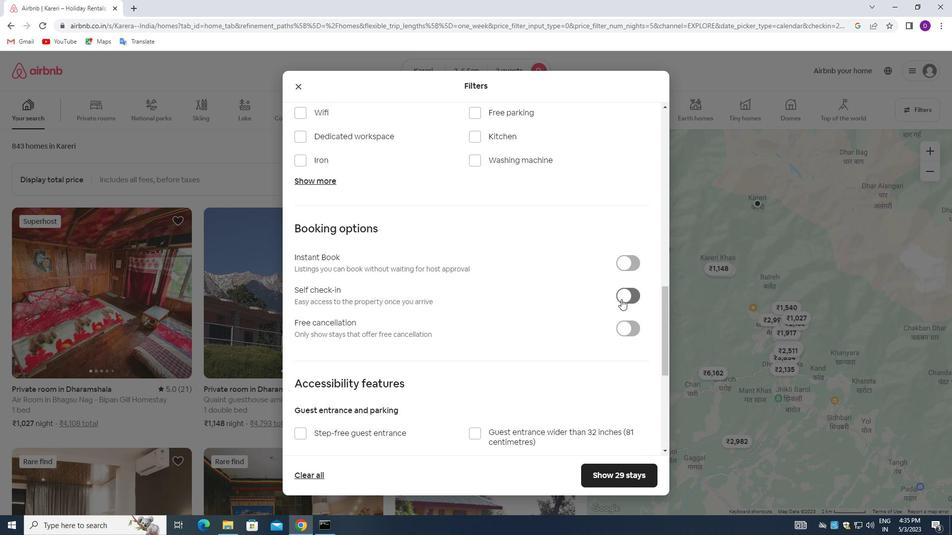 
Action: Mouse moved to (442, 344)
Screenshot: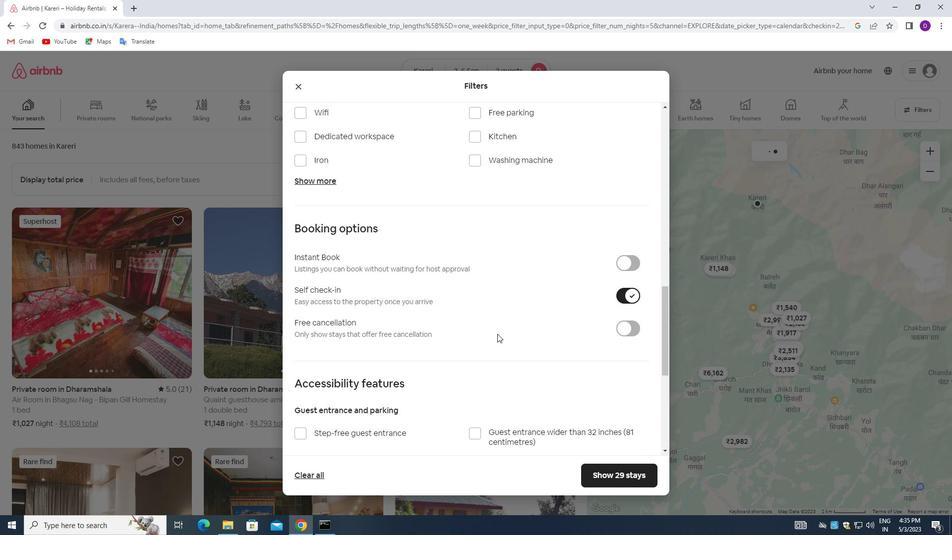 
Action: Mouse scrolled (442, 344) with delta (0, 0)
Screenshot: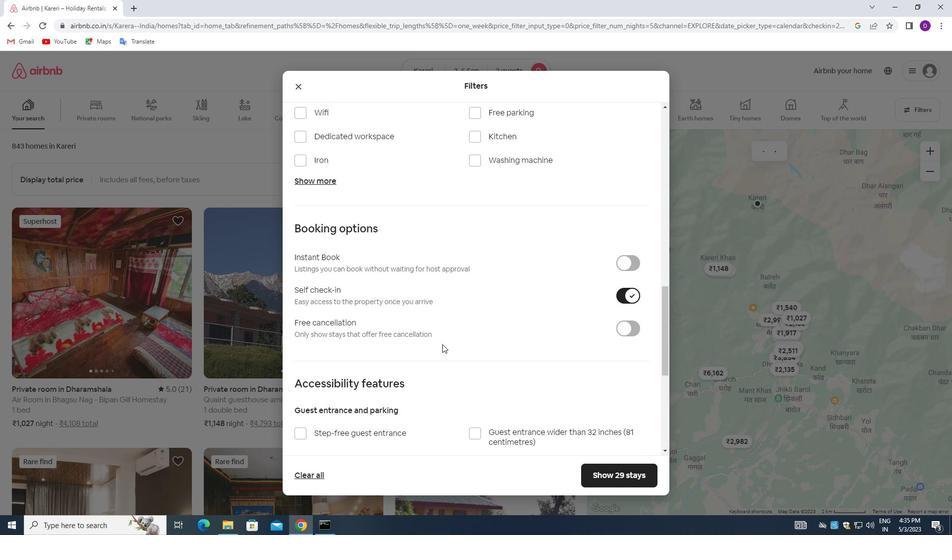 
Action: Mouse moved to (444, 344)
Screenshot: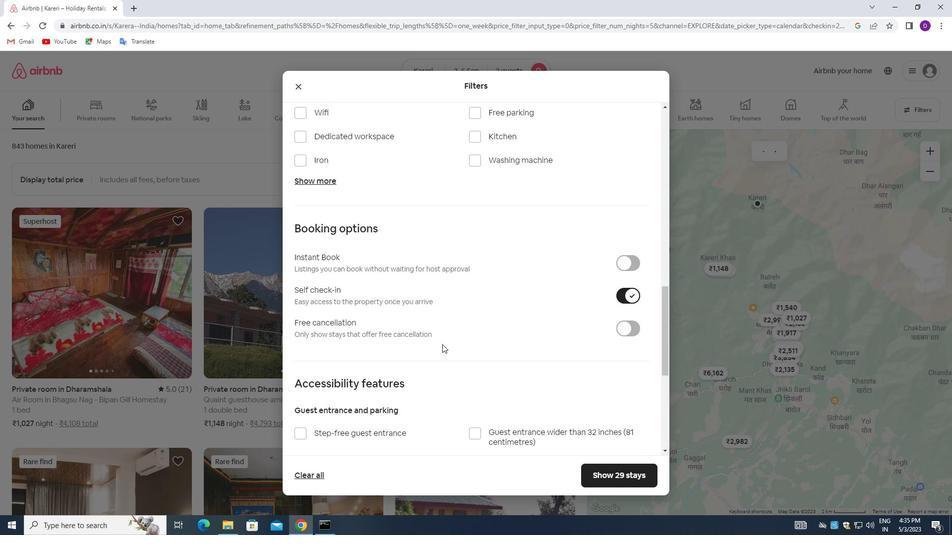 
Action: Mouse scrolled (444, 344) with delta (0, 0)
Screenshot: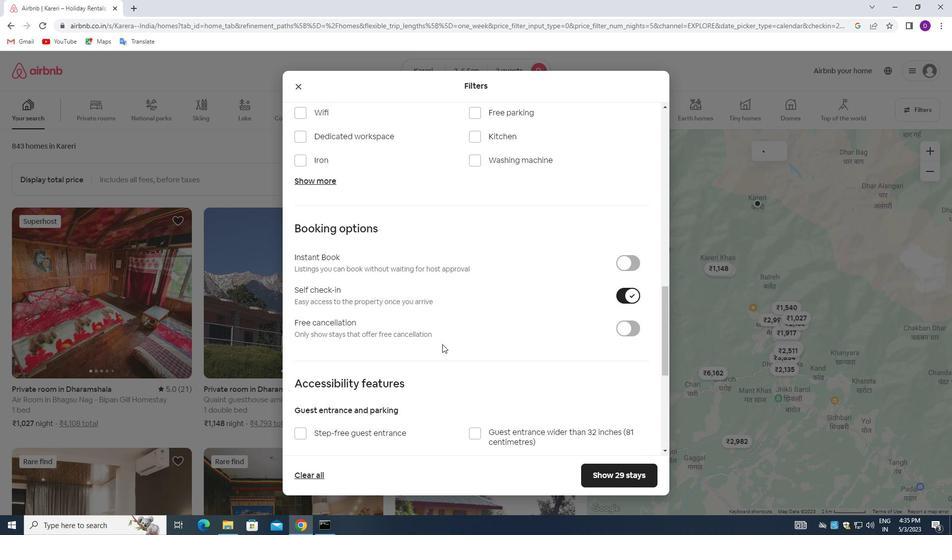 
Action: Mouse scrolled (444, 344) with delta (0, 0)
Screenshot: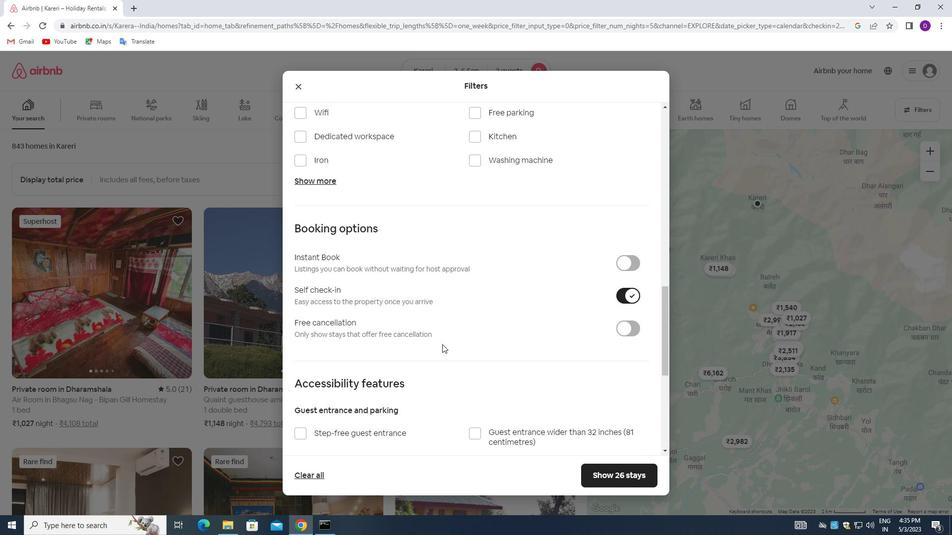 
Action: Mouse moved to (444, 344)
Screenshot: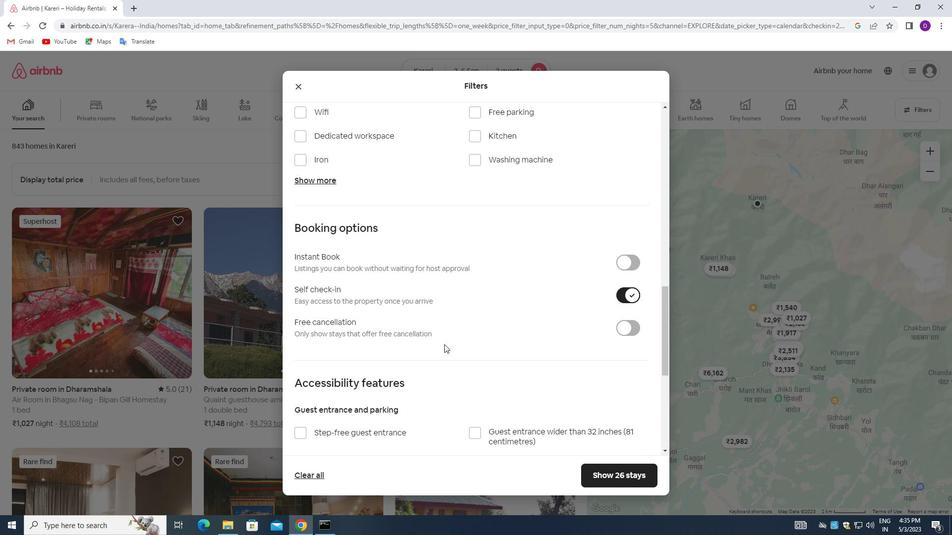 
Action: Mouse scrolled (444, 343) with delta (0, 0)
Screenshot: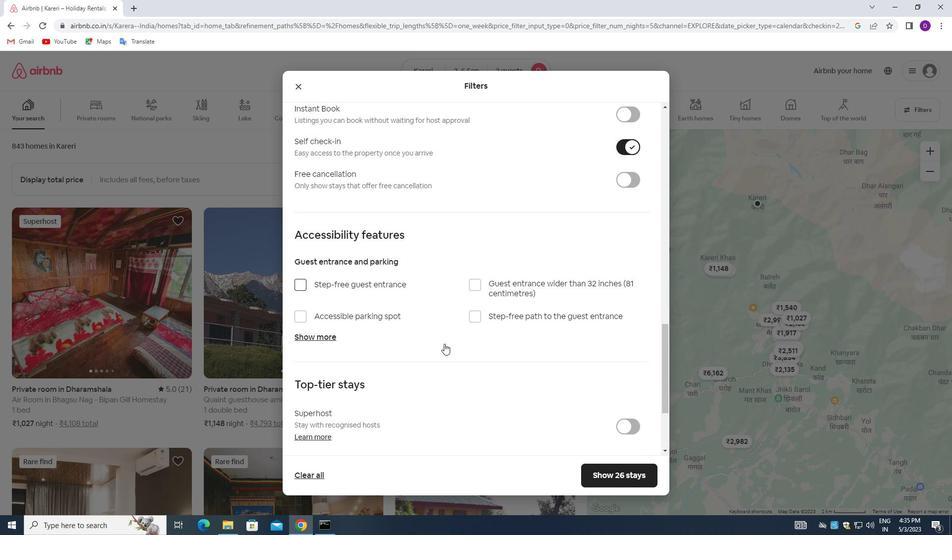 
Action: Mouse scrolled (444, 343) with delta (0, 0)
Screenshot: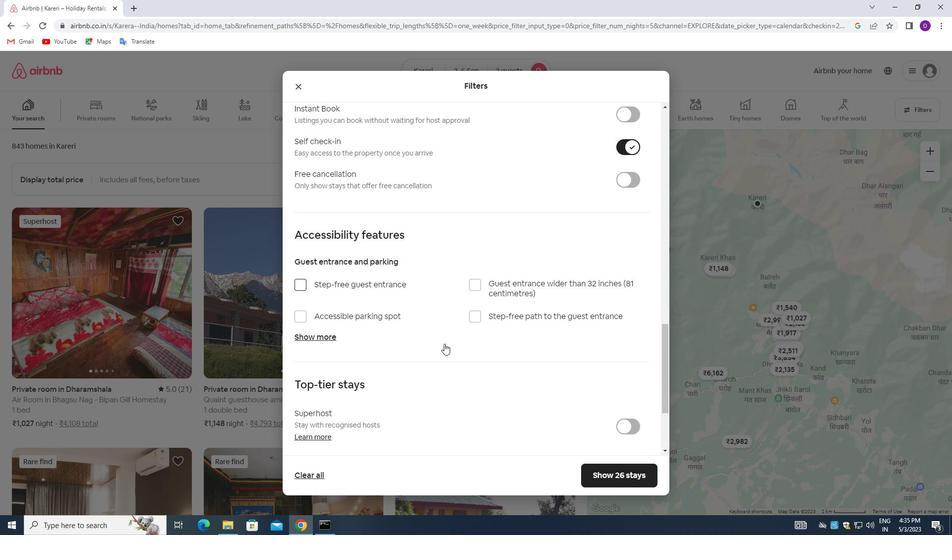 
Action: Mouse scrolled (444, 343) with delta (0, 0)
Screenshot: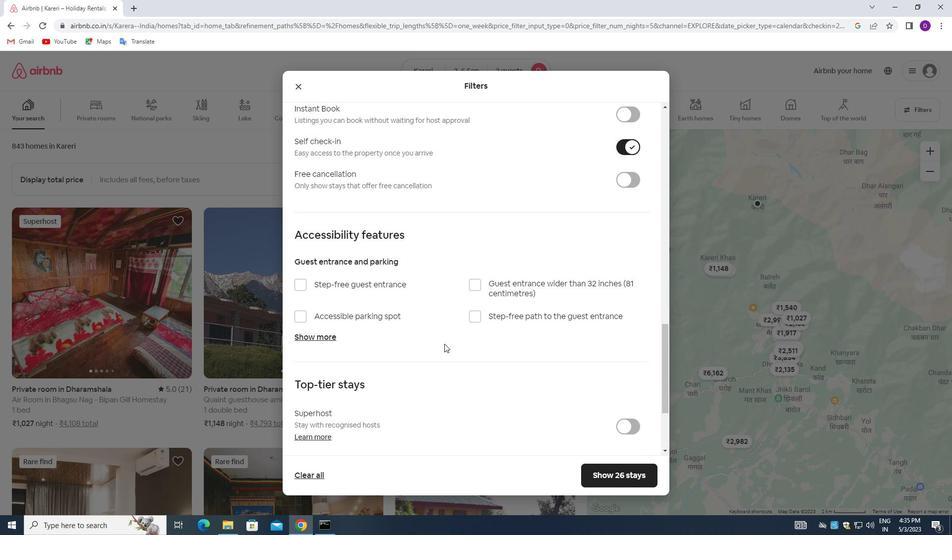 
Action: Mouse scrolled (444, 343) with delta (0, 0)
Screenshot: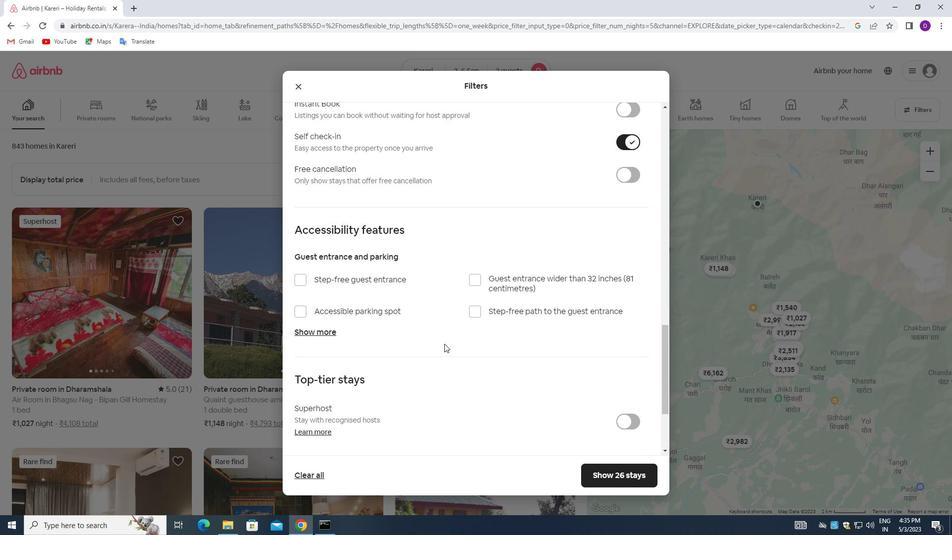 
Action: Mouse scrolled (444, 343) with delta (0, 0)
Screenshot: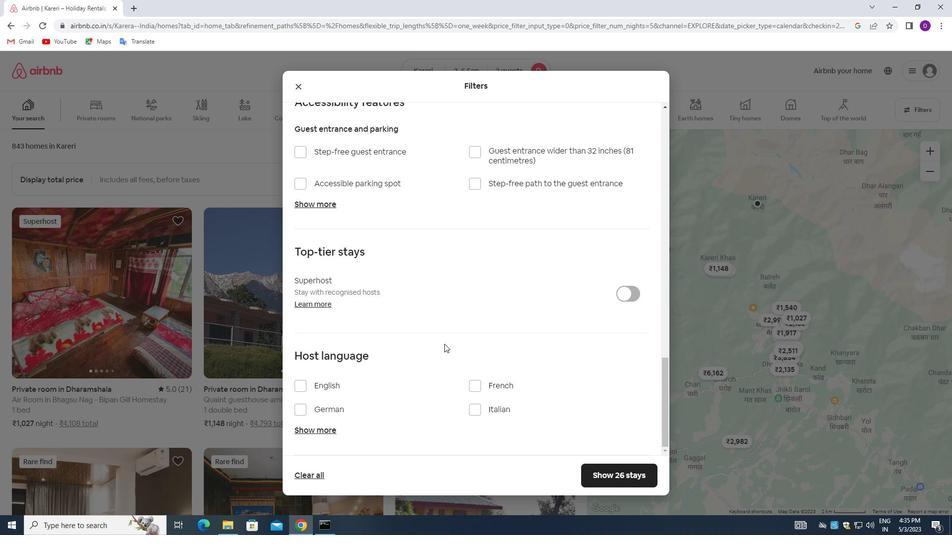 
Action: Mouse scrolled (444, 343) with delta (0, 0)
Screenshot: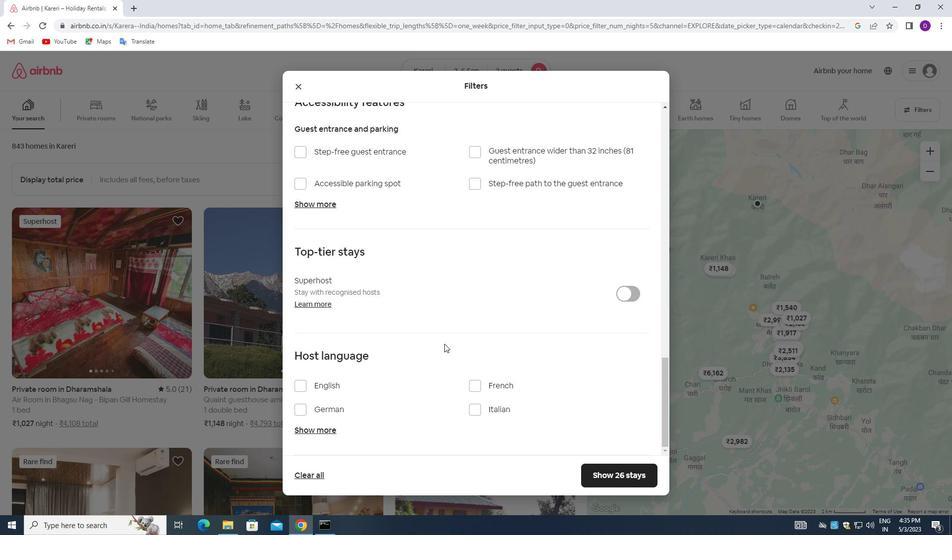 
Action: Mouse moved to (300, 388)
Screenshot: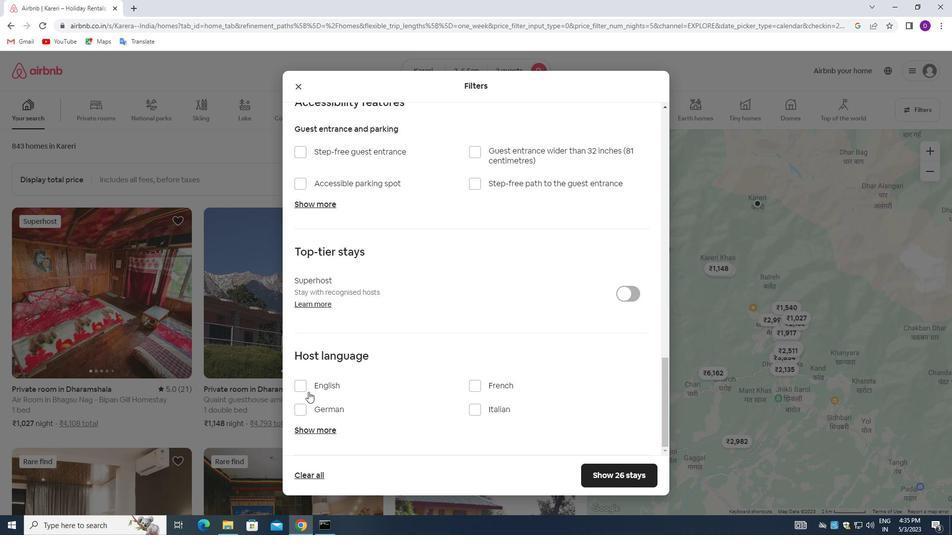 
Action: Mouse pressed left at (300, 388)
Screenshot: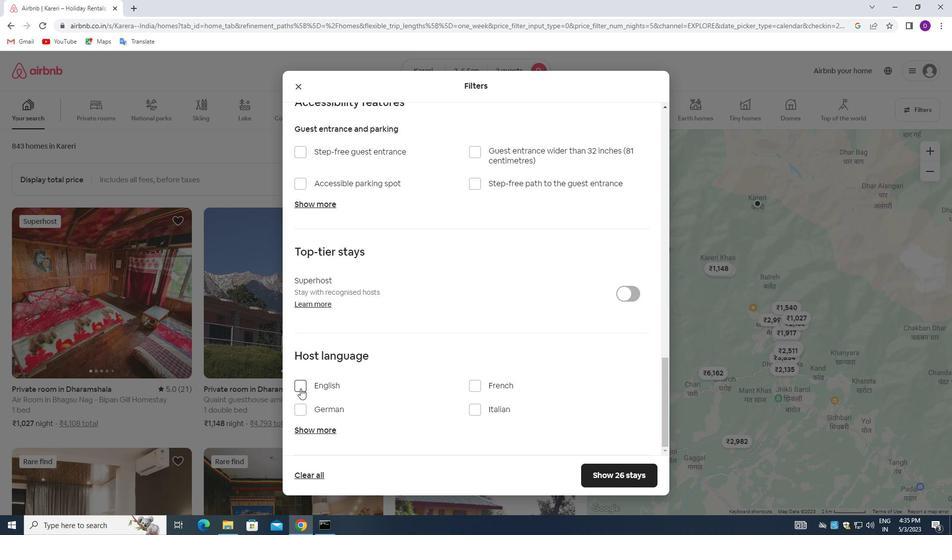 
Action: Mouse moved to (586, 469)
Screenshot: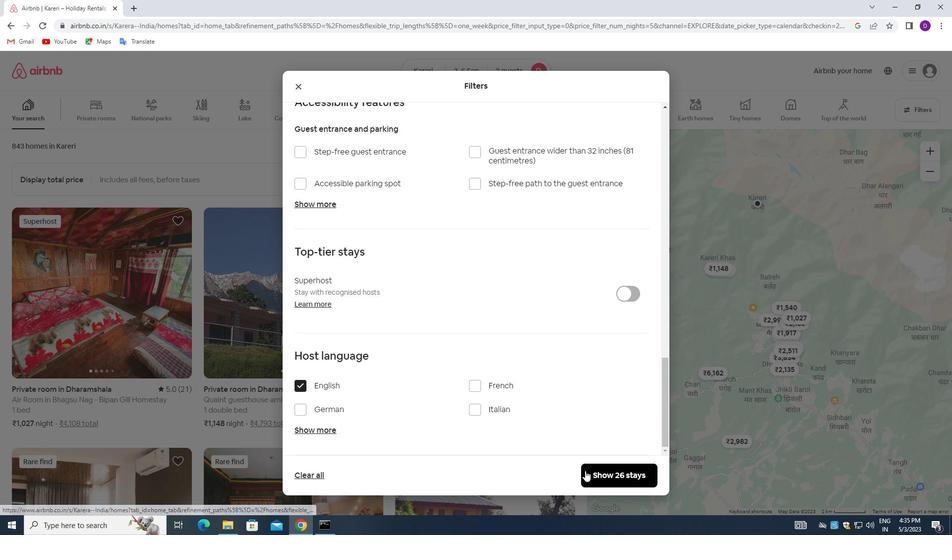 
Action: Mouse pressed left at (586, 469)
Screenshot: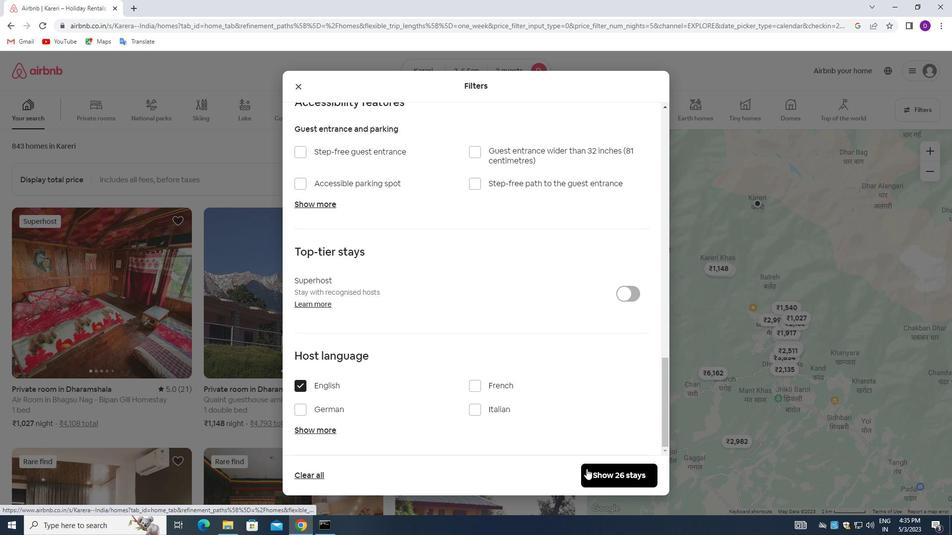 
Action: Mouse moved to (498, 304)
Screenshot: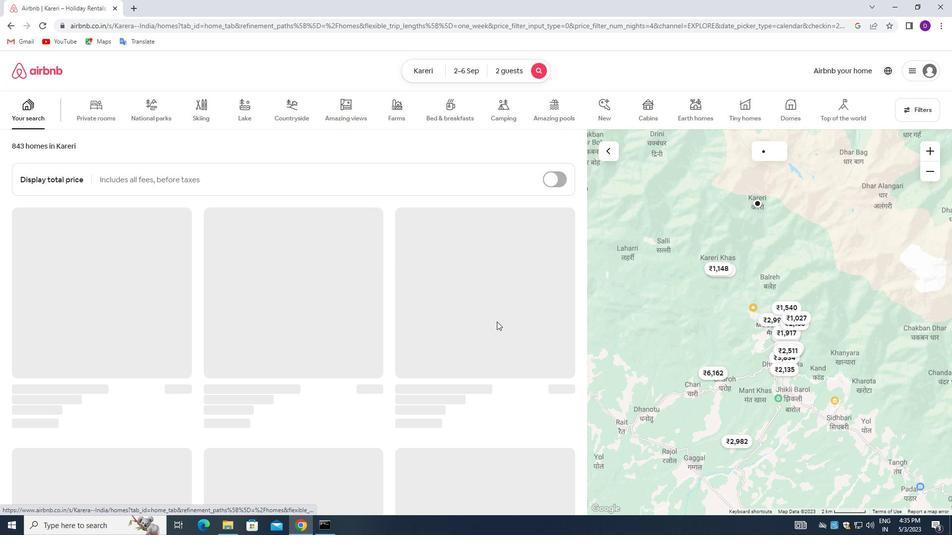 
